Task: Create a due date automation trigger when advanced on, on the tuesday of the week a card is due add fields without custom field "Resume" set to a number lower or equal to 1 and greater or equal to 10 at 11:00 AM.
Action: Mouse moved to (848, 261)
Screenshot: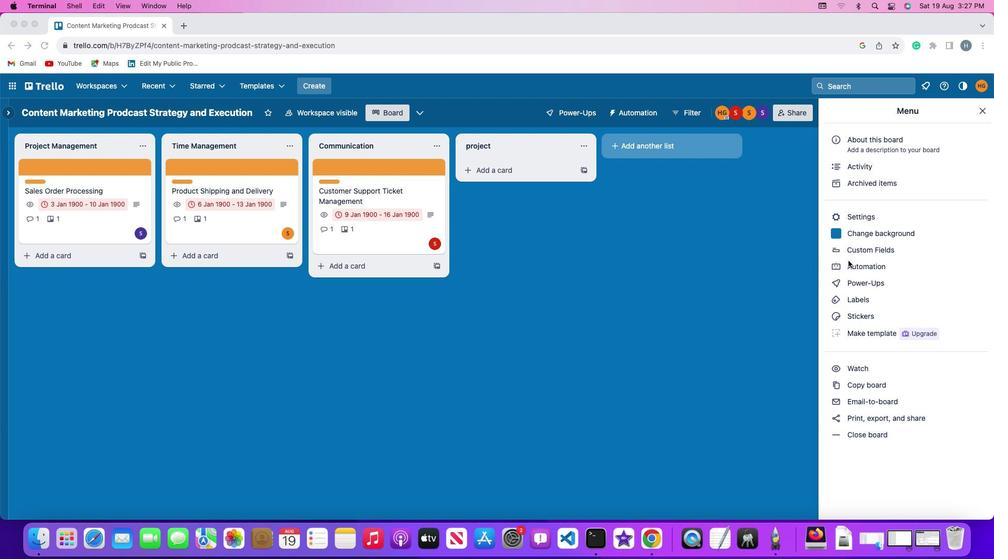 
Action: Mouse pressed left at (848, 261)
Screenshot: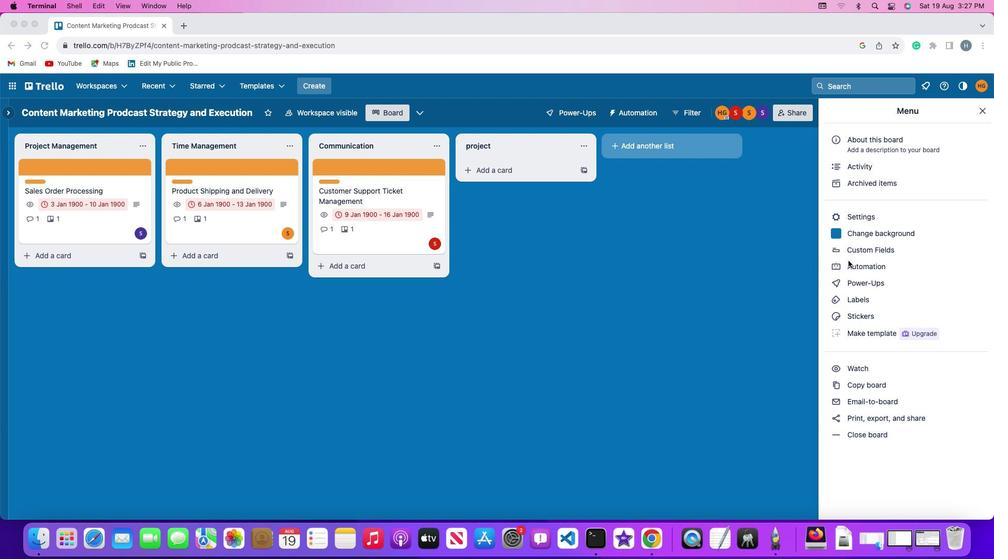 
Action: Mouse pressed left at (848, 261)
Screenshot: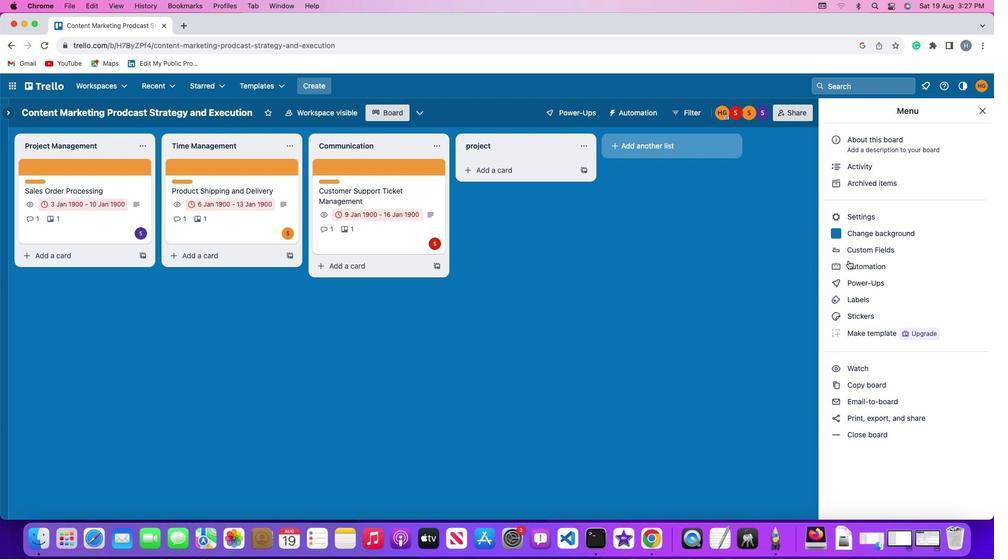 
Action: Mouse moved to (68, 243)
Screenshot: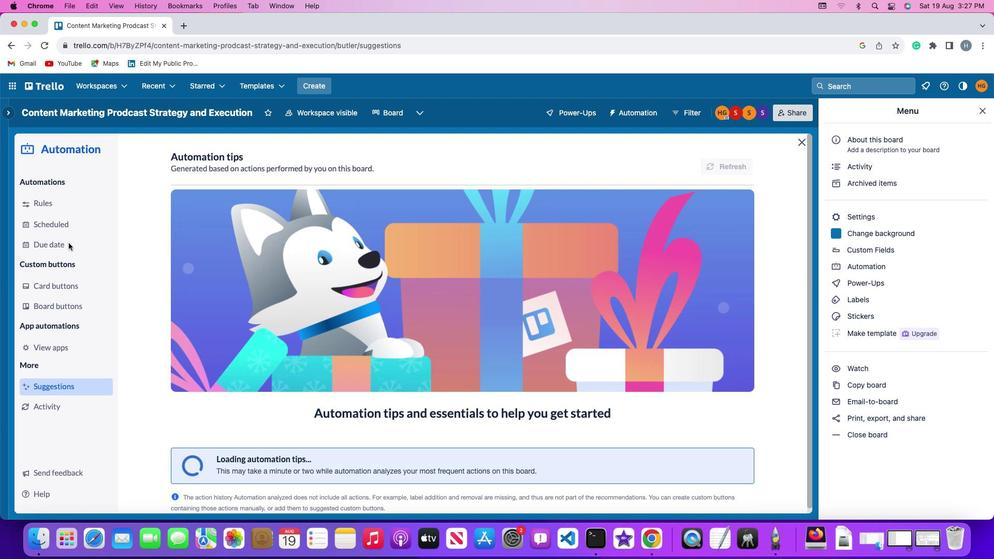 
Action: Mouse pressed left at (68, 243)
Screenshot: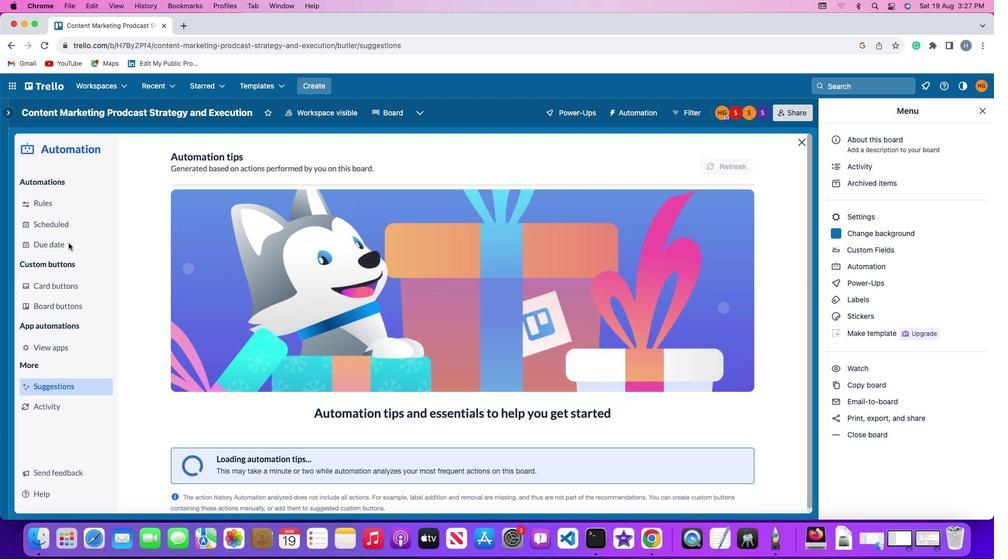 
Action: Mouse moved to (681, 158)
Screenshot: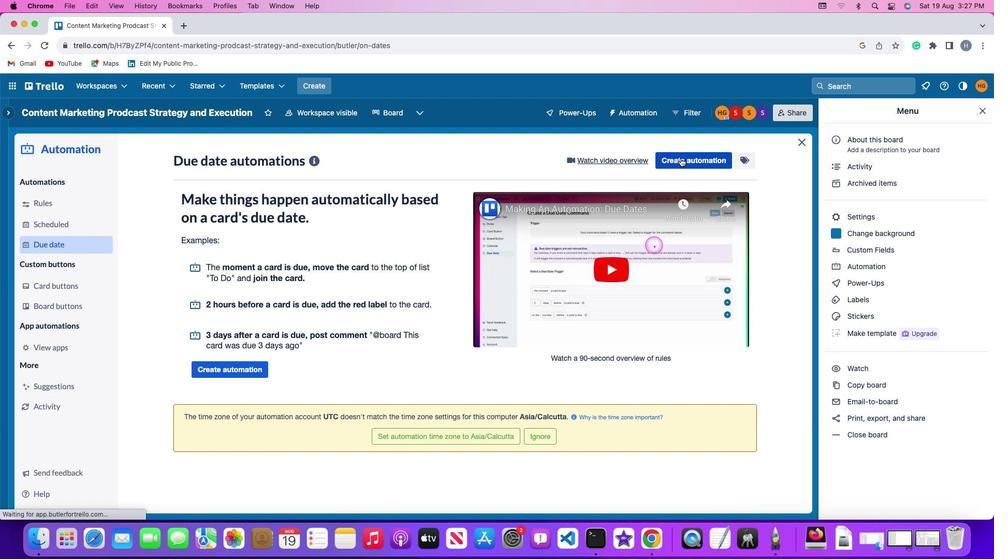 
Action: Mouse pressed left at (681, 158)
Screenshot: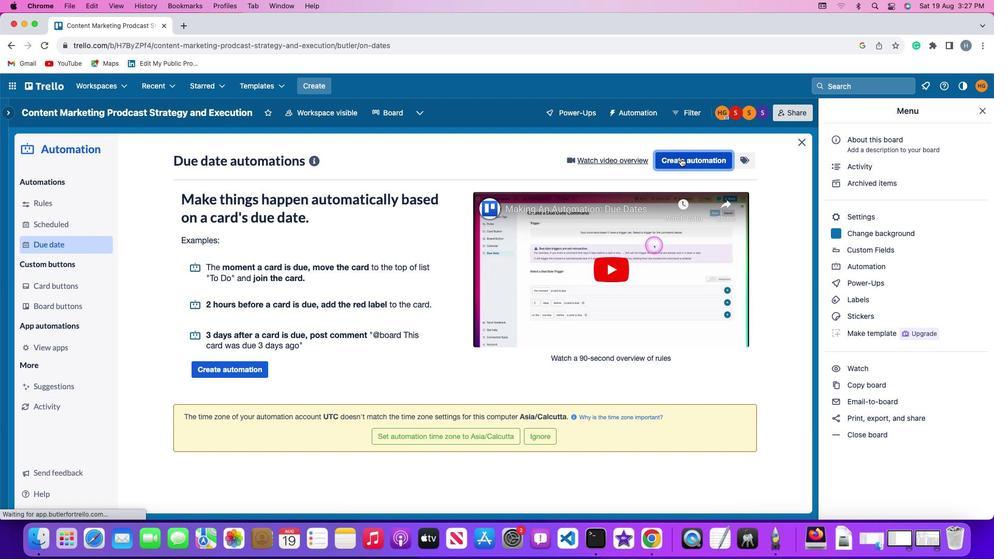 
Action: Mouse moved to (186, 263)
Screenshot: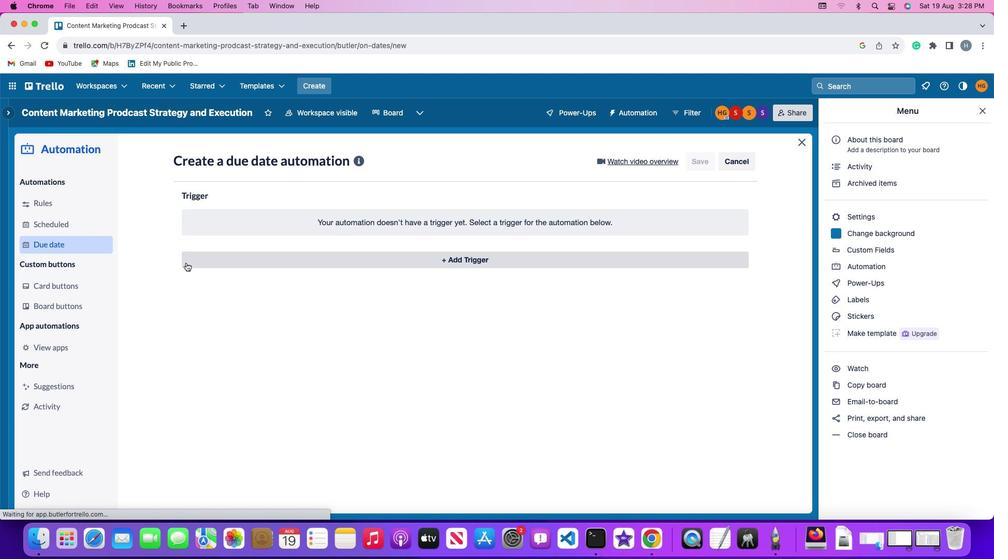 
Action: Mouse pressed left at (186, 263)
Screenshot: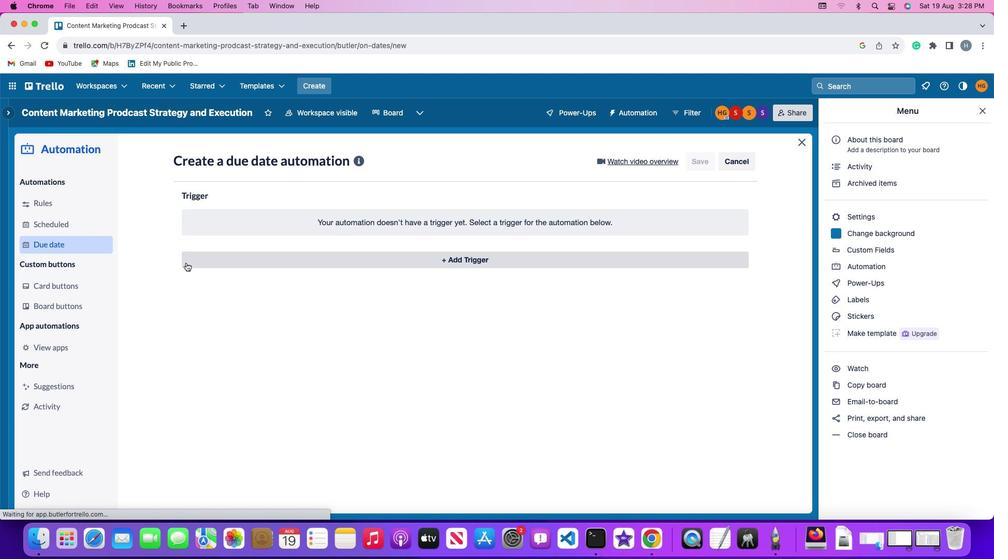 
Action: Mouse moved to (228, 445)
Screenshot: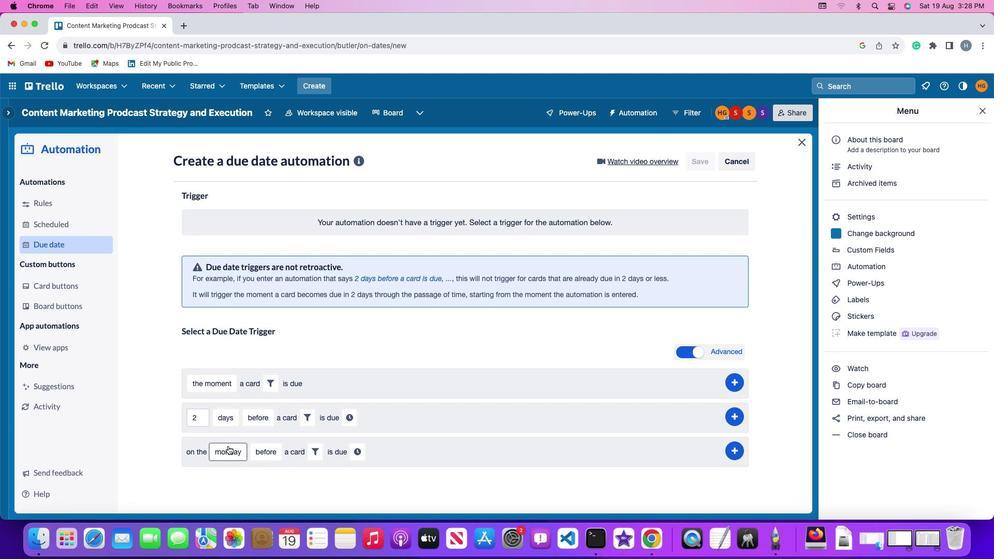 
Action: Mouse pressed left at (228, 445)
Screenshot: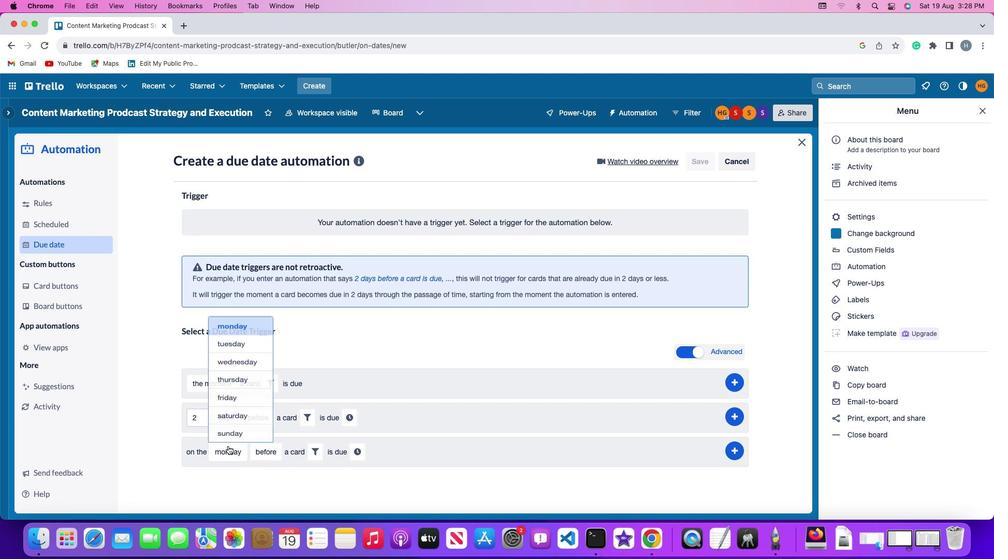 
Action: Mouse moved to (242, 332)
Screenshot: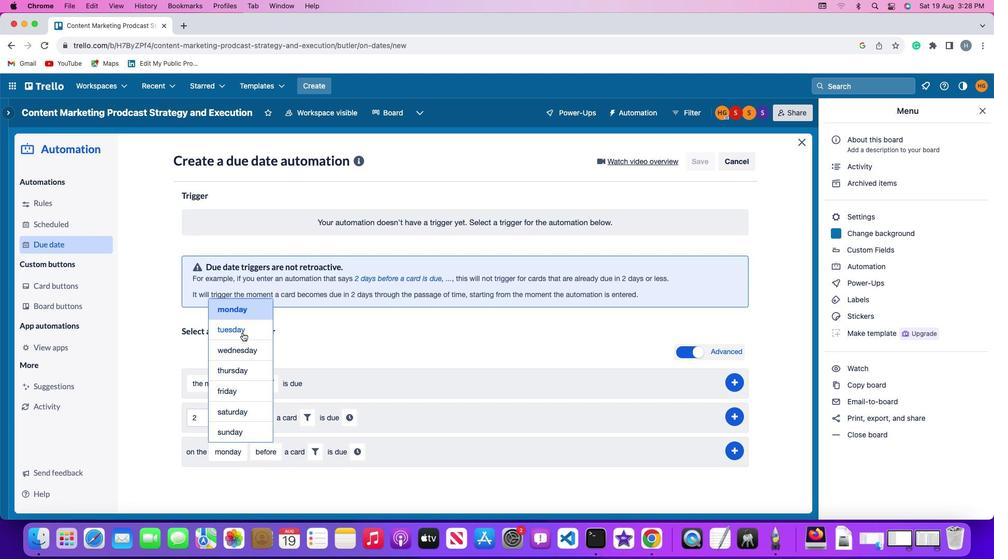 
Action: Mouse pressed left at (242, 332)
Screenshot: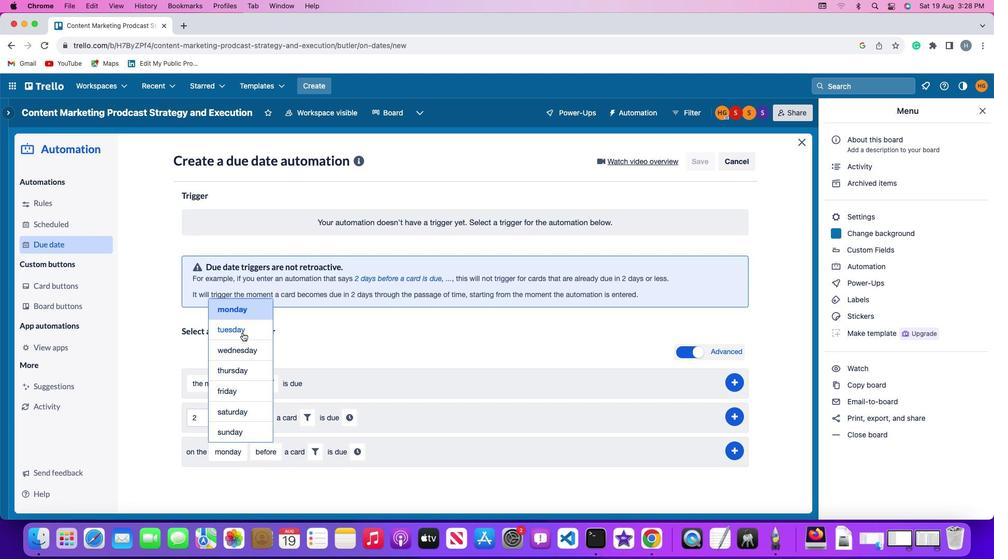 
Action: Mouse moved to (271, 442)
Screenshot: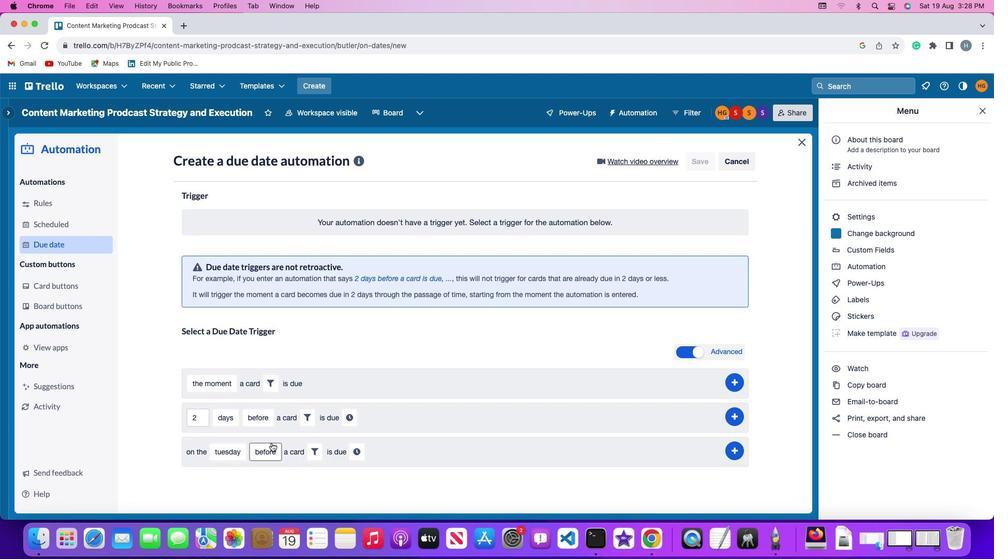 
Action: Mouse pressed left at (271, 442)
Screenshot: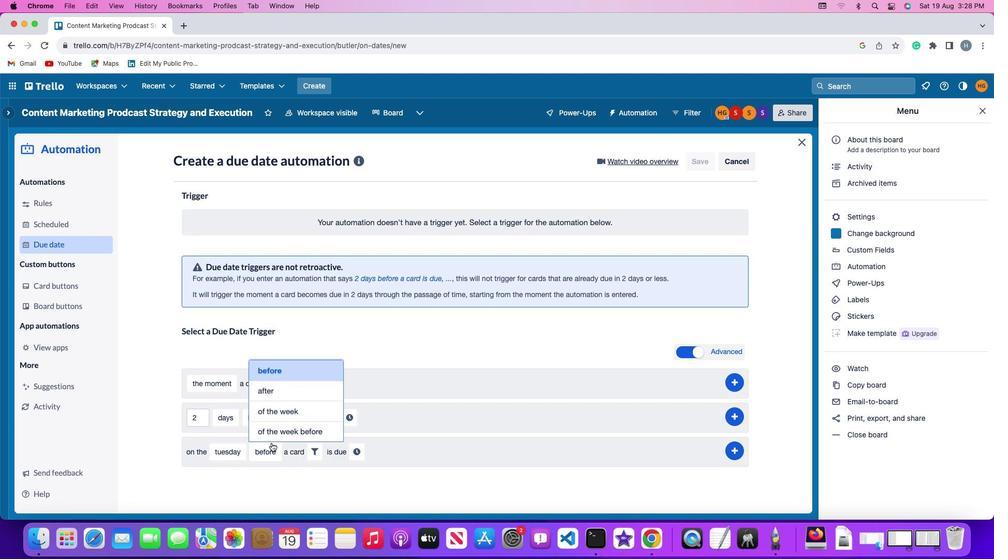 
Action: Mouse moved to (284, 411)
Screenshot: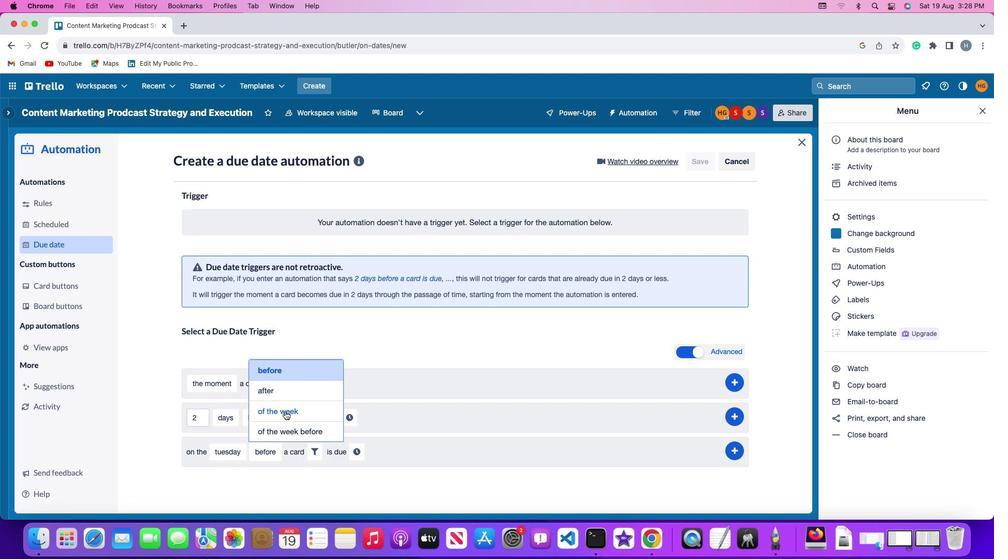 
Action: Mouse pressed left at (284, 411)
Screenshot: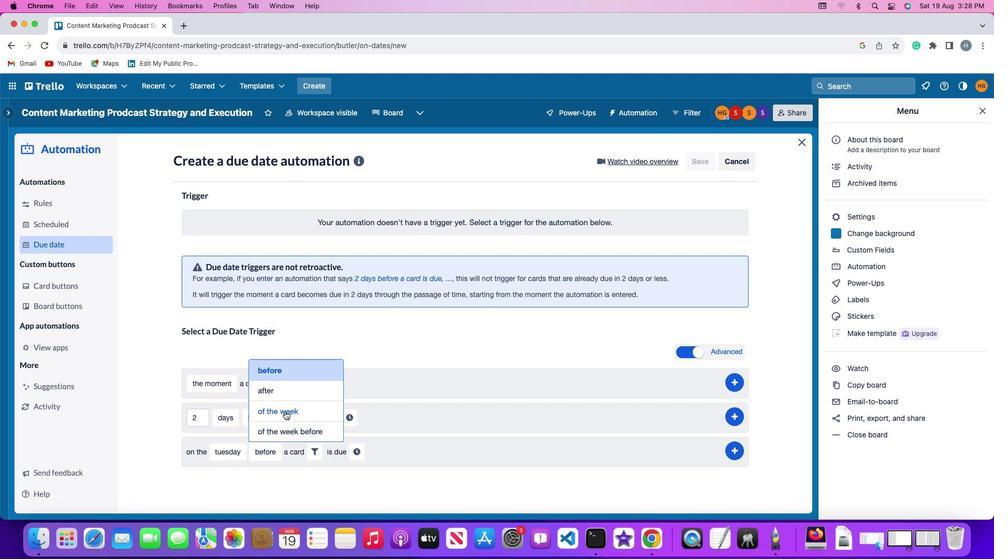 
Action: Mouse moved to (327, 452)
Screenshot: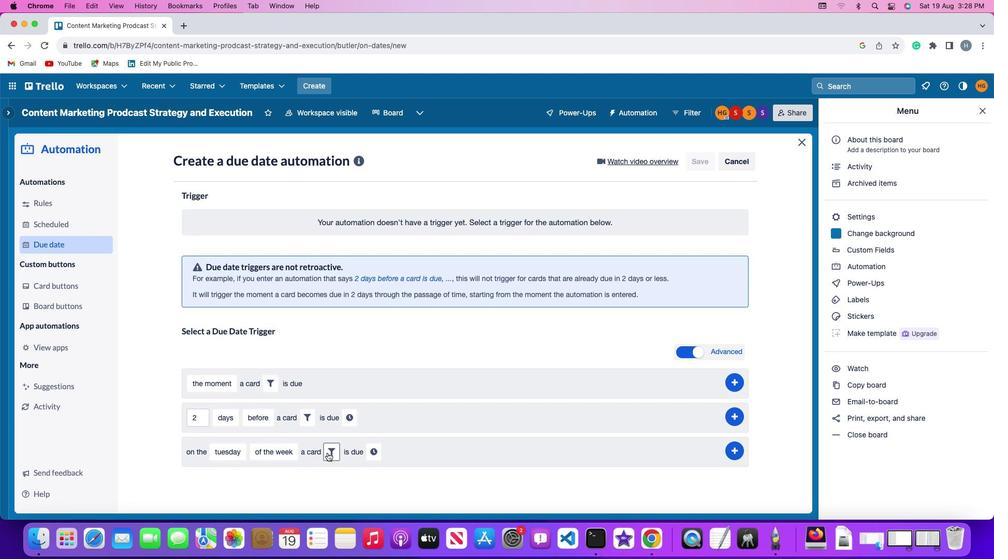 
Action: Mouse pressed left at (327, 452)
Screenshot: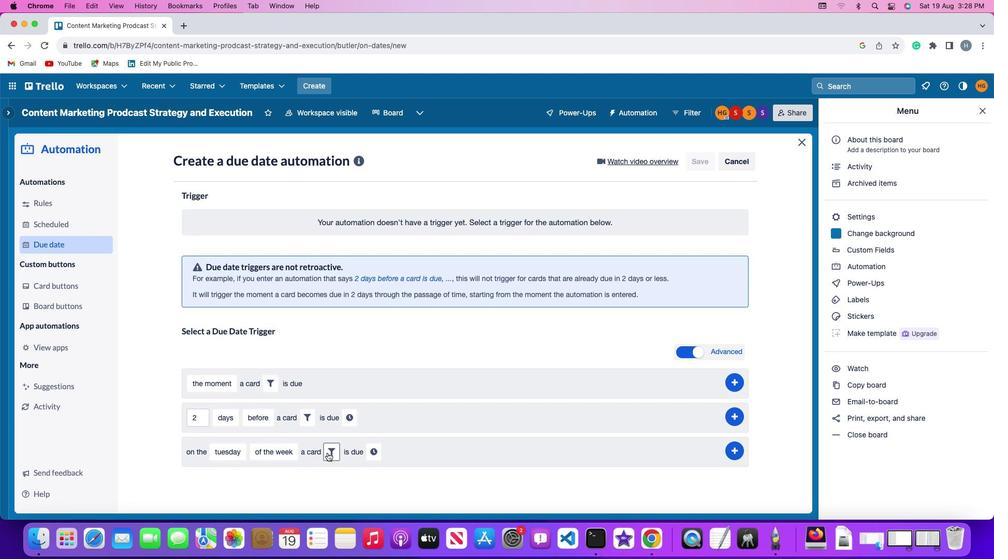 
Action: Mouse moved to (497, 482)
Screenshot: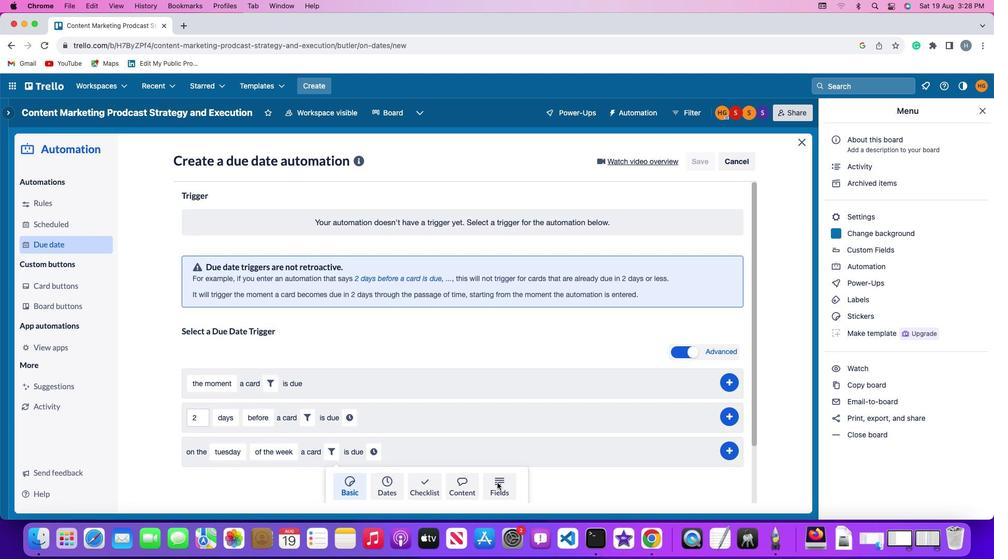 
Action: Mouse pressed left at (497, 482)
Screenshot: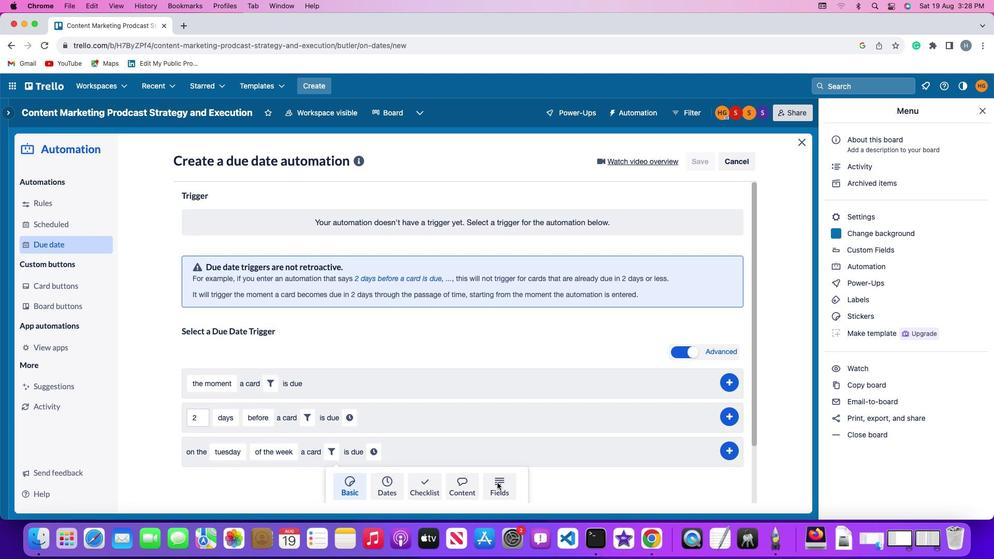 
Action: Mouse moved to (277, 476)
Screenshot: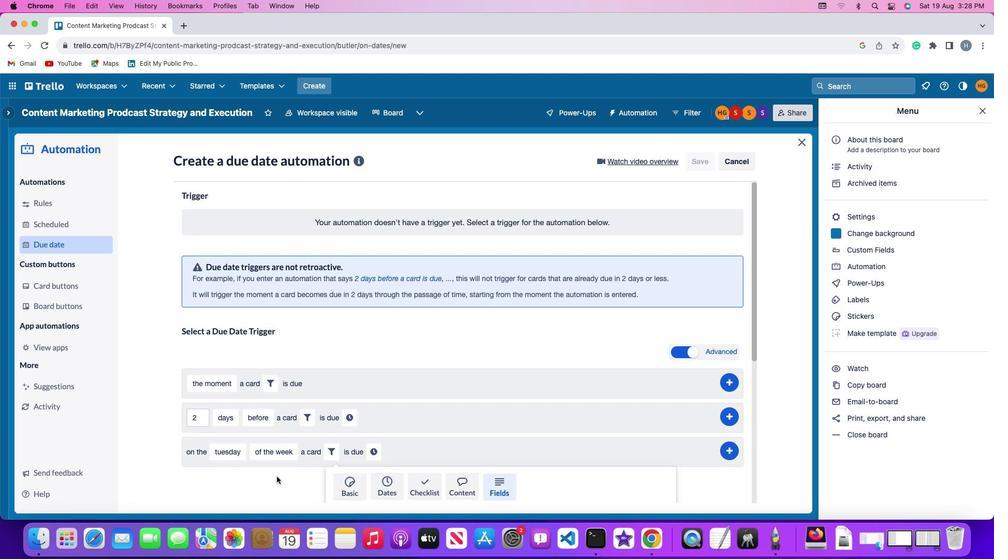 
Action: Mouse scrolled (277, 476) with delta (0, 0)
Screenshot: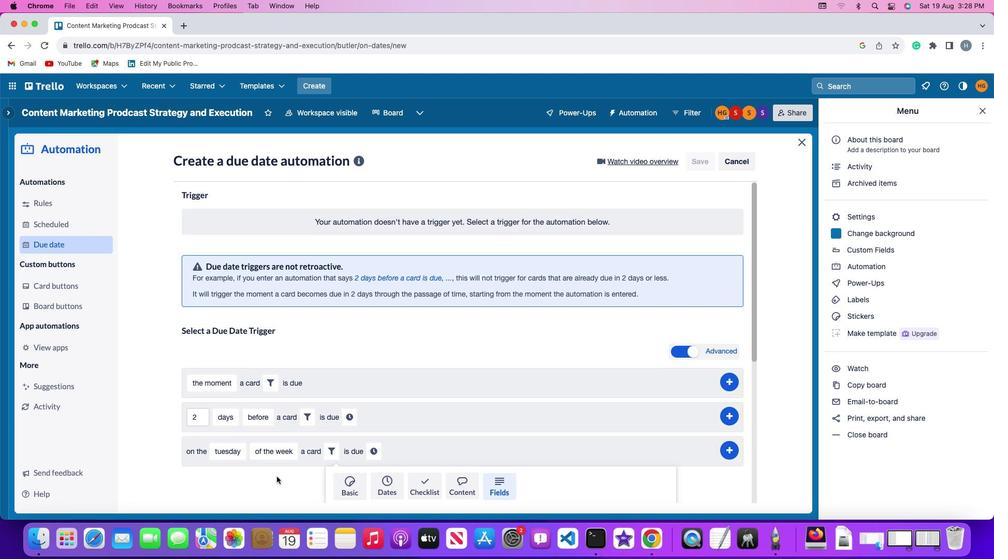 
Action: Mouse scrolled (277, 476) with delta (0, 0)
Screenshot: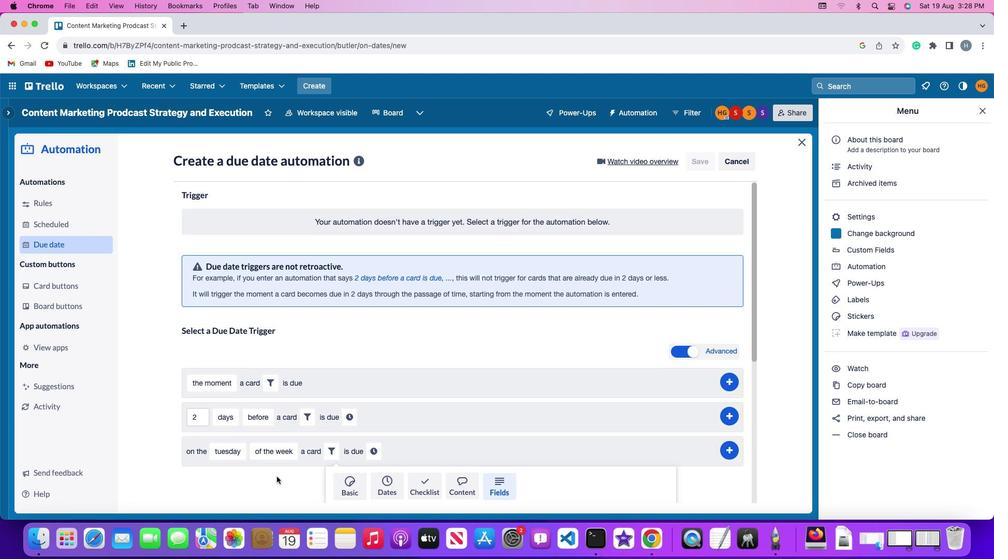 
Action: Mouse scrolled (277, 476) with delta (0, -1)
Screenshot: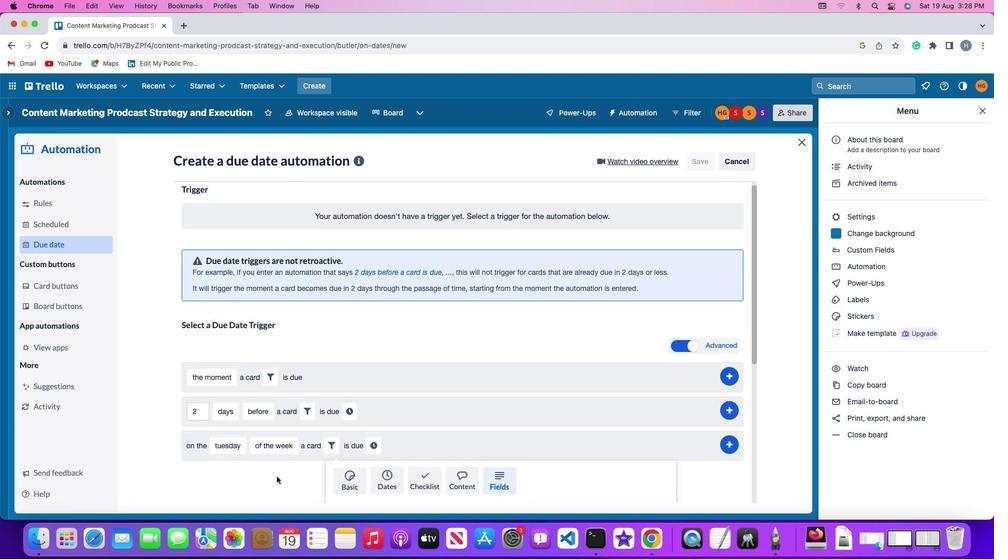 
Action: Mouse scrolled (277, 476) with delta (0, -2)
Screenshot: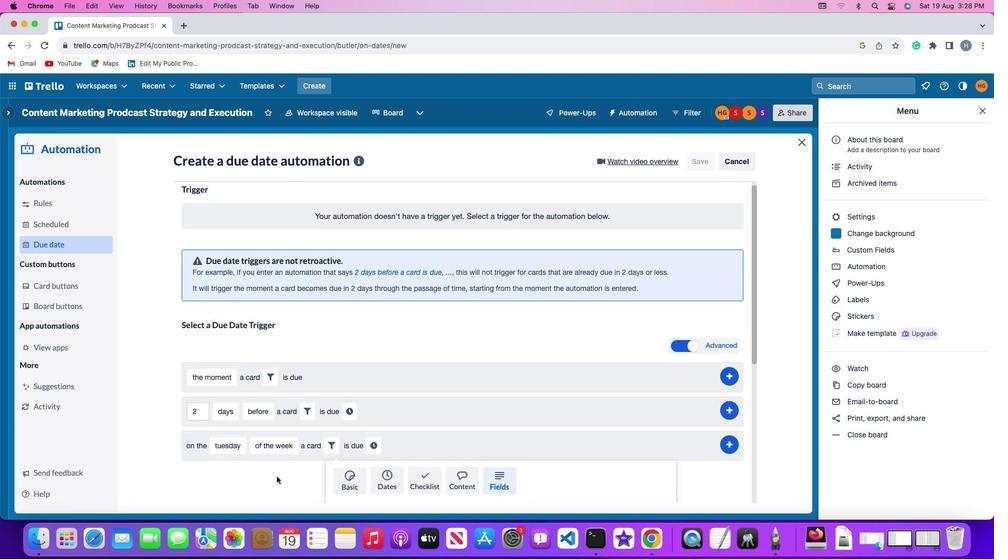 
Action: Mouse scrolled (277, 476) with delta (0, 0)
Screenshot: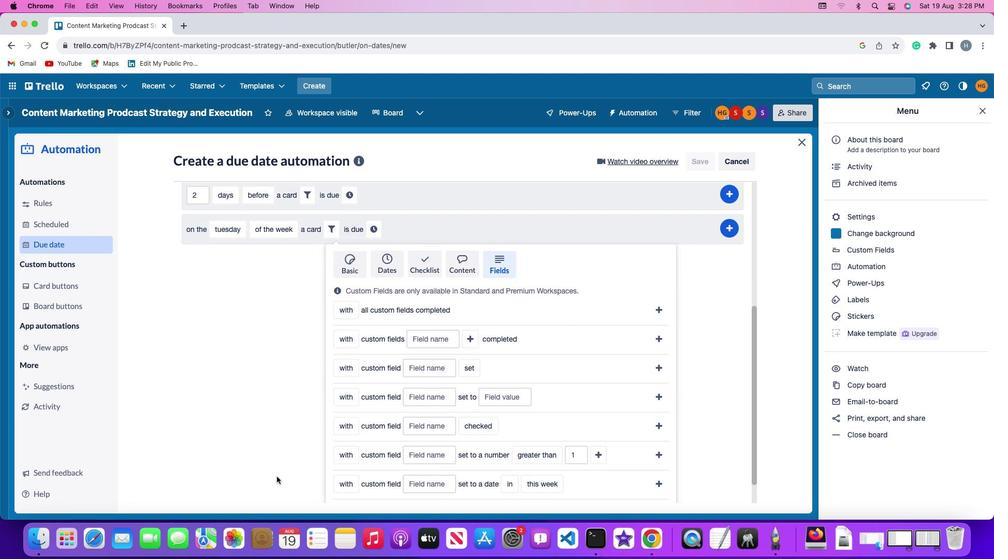 
Action: Mouse scrolled (277, 476) with delta (0, 0)
Screenshot: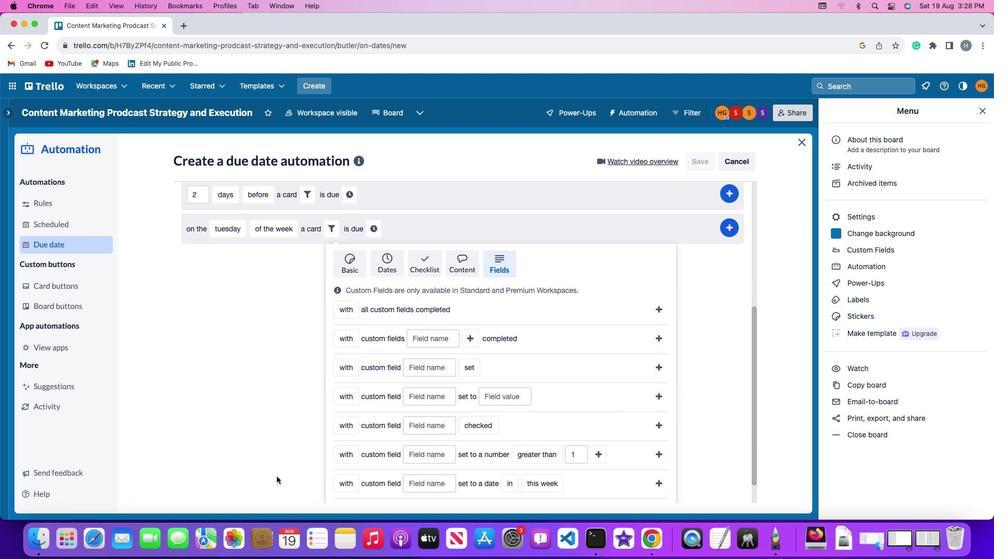 
Action: Mouse scrolled (277, 476) with delta (0, -1)
Screenshot: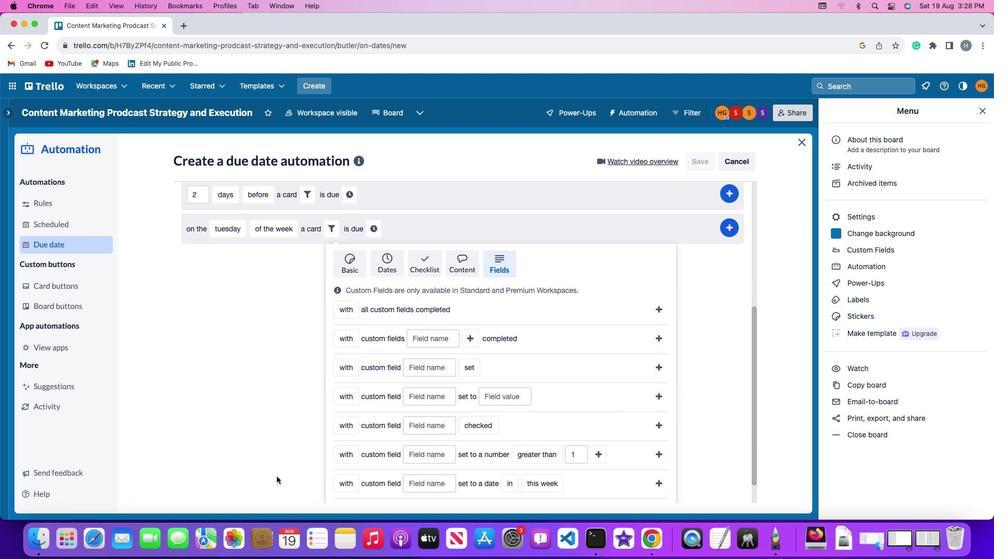 
Action: Mouse scrolled (277, 476) with delta (0, -2)
Screenshot: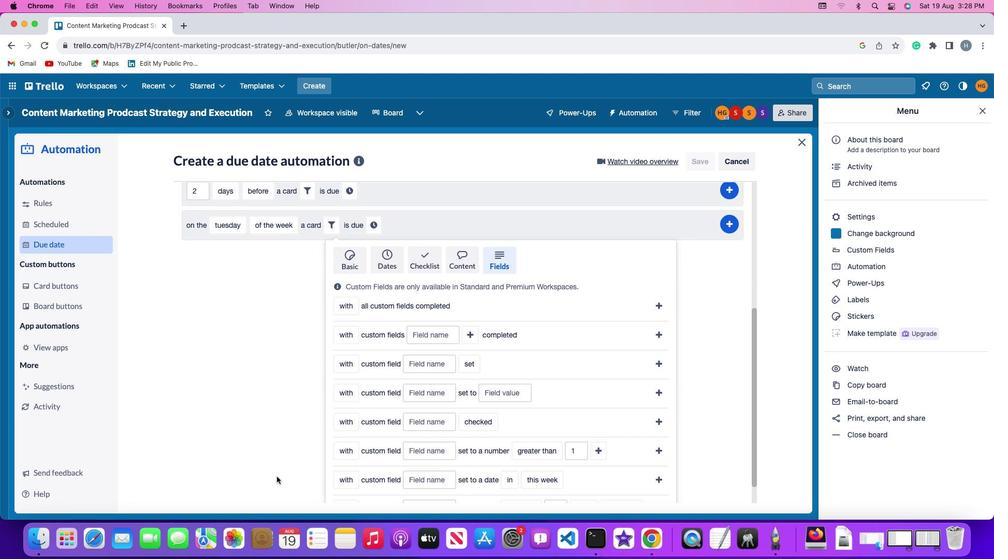 
Action: Mouse moved to (348, 423)
Screenshot: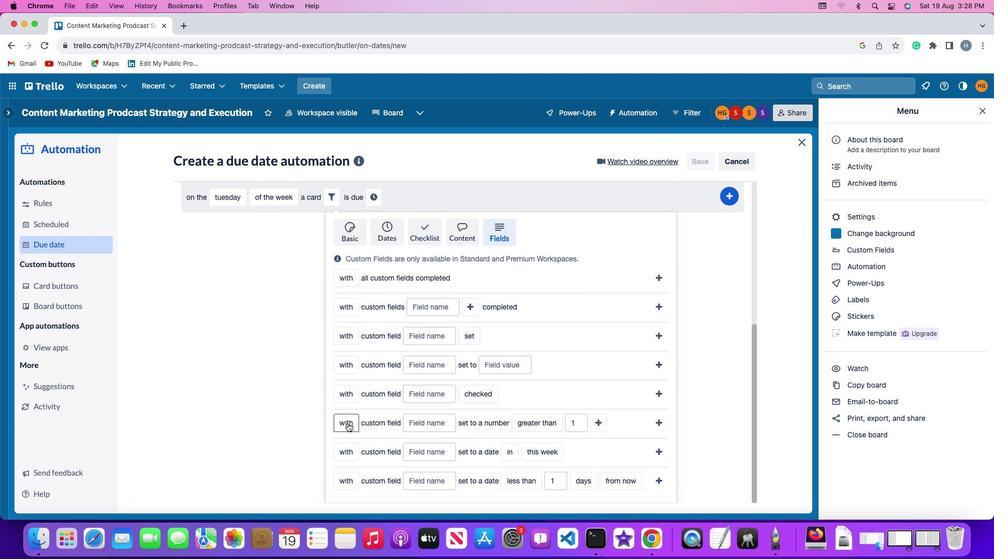 
Action: Mouse pressed left at (348, 423)
Screenshot: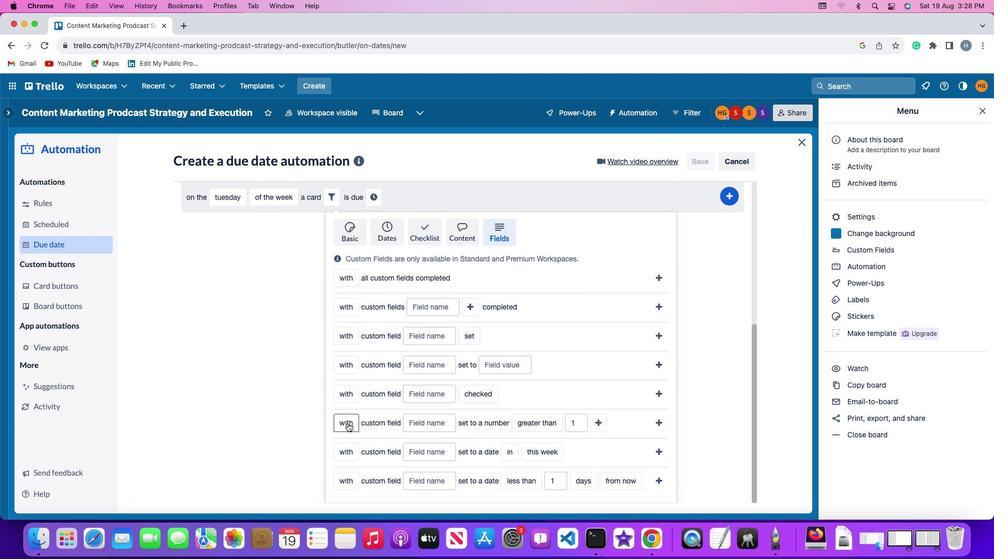 
Action: Mouse moved to (353, 463)
Screenshot: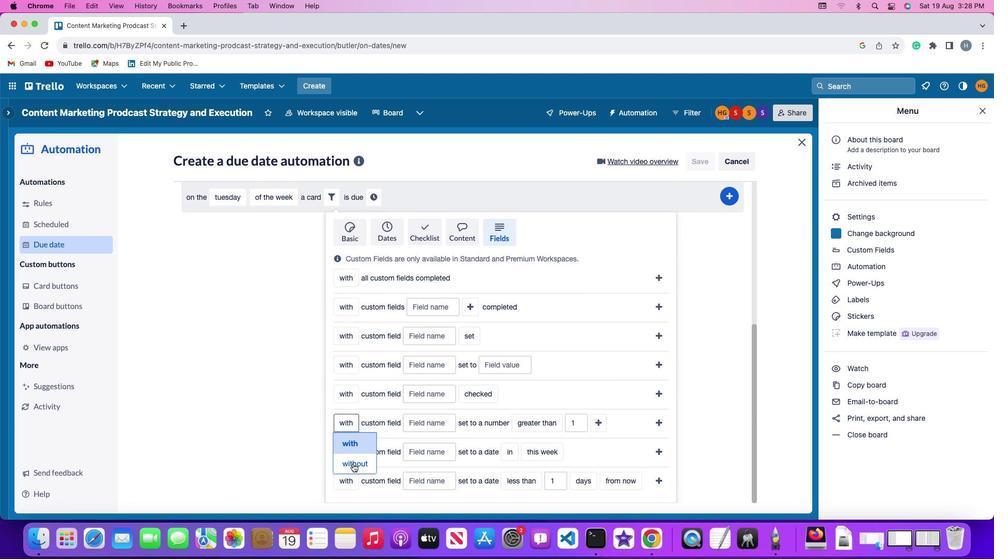 
Action: Mouse pressed left at (353, 463)
Screenshot: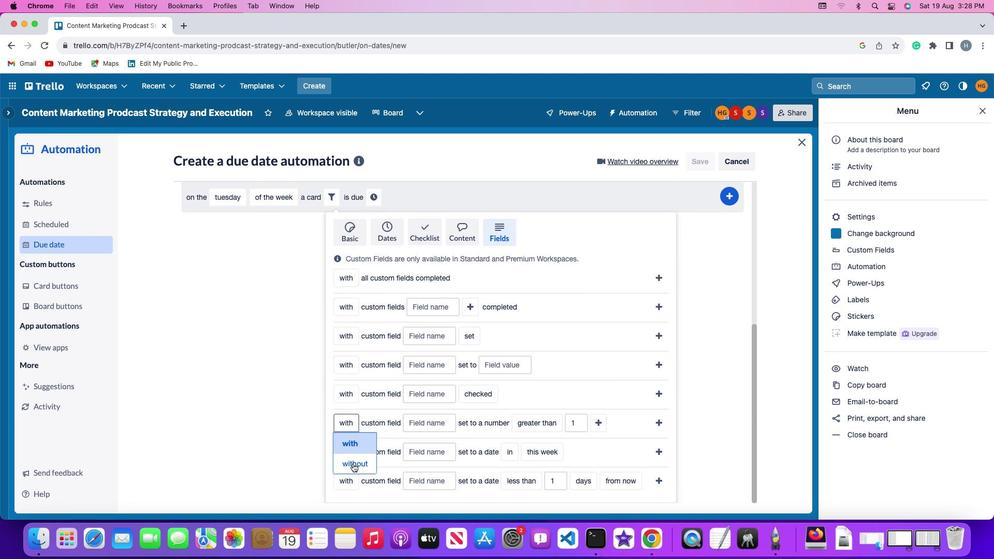 
Action: Mouse moved to (425, 434)
Screenshot: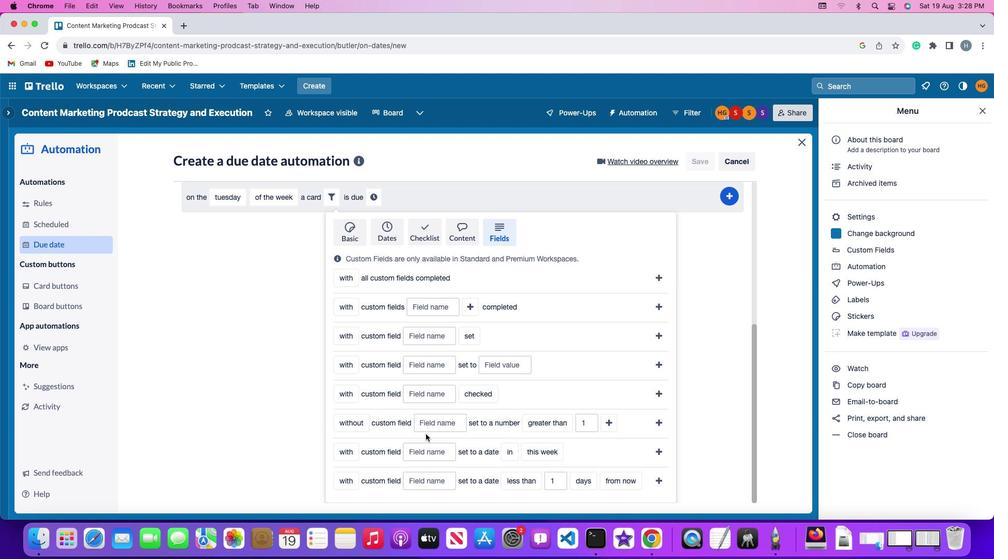 
Action: Mouse pressed left at (425, 434)
Screenshot: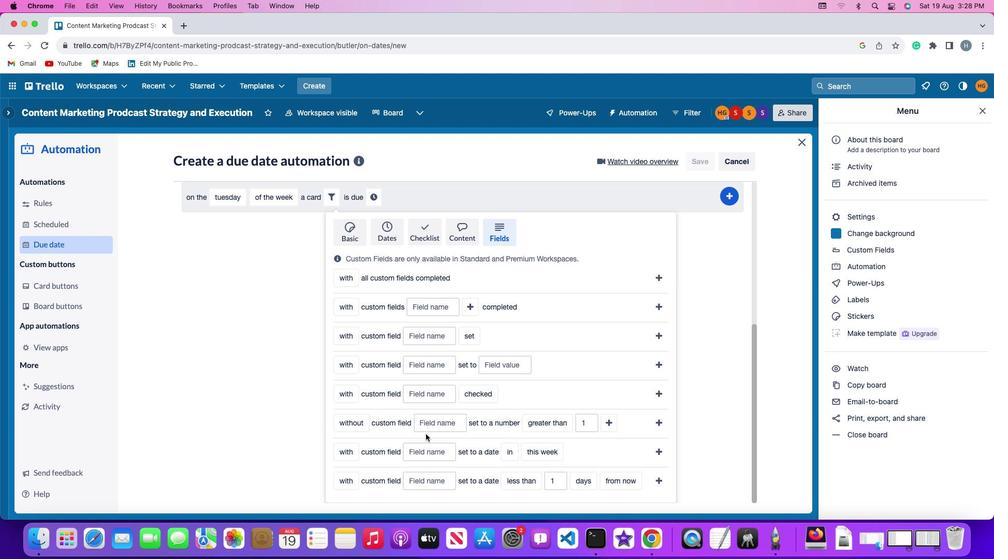 
Action: Mouse moved to (428, 424)
Screenshot: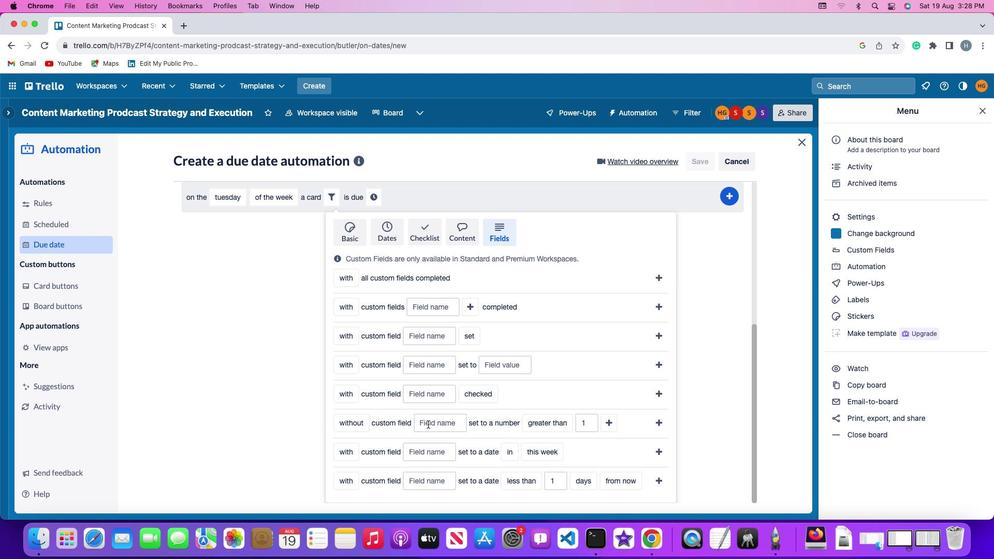 
Action: Mouse pressed left at (428, 424)
Screenshot: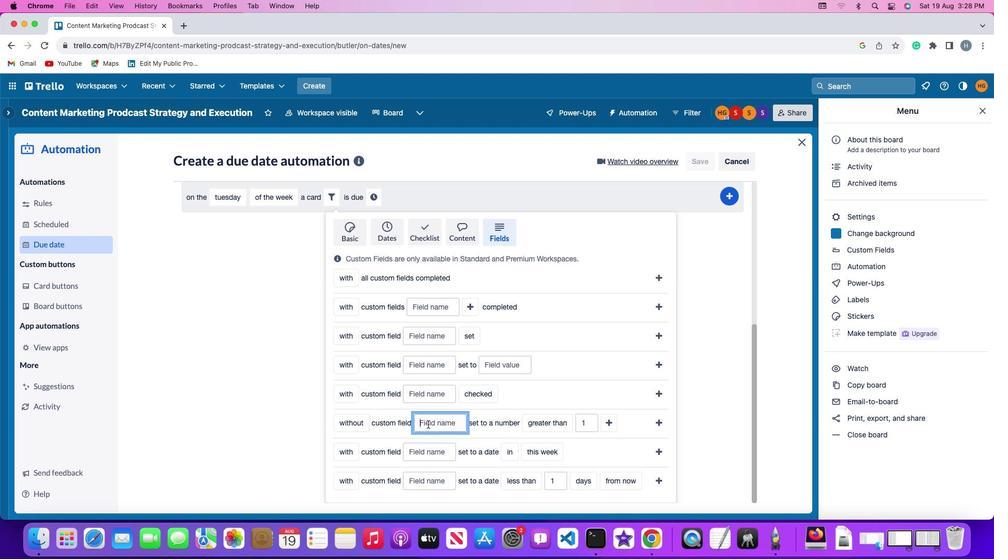 
Action: Key pressed Key.shift'R''e''s''u''m''e'
Screenshot: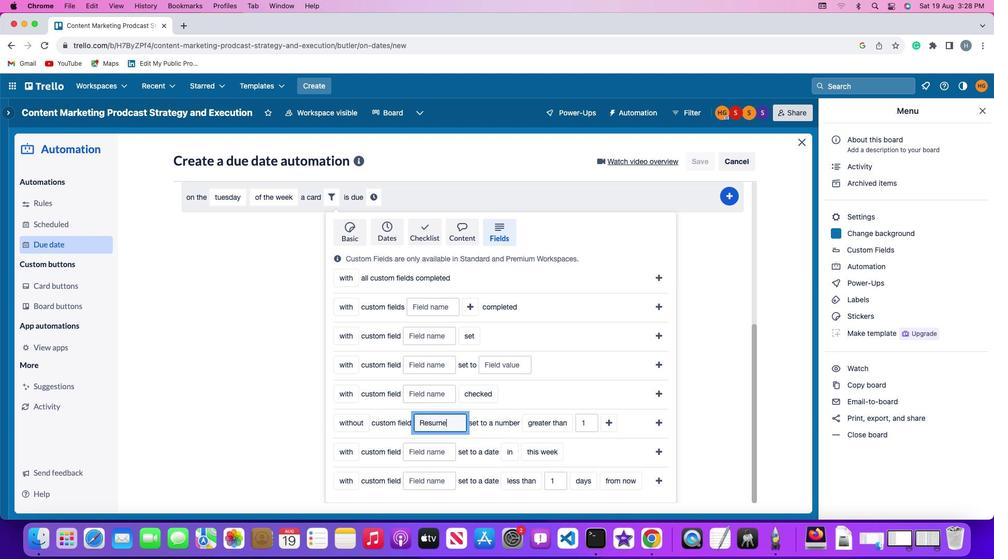 
Action: Mouse moved to (535, 421)
Screenshot: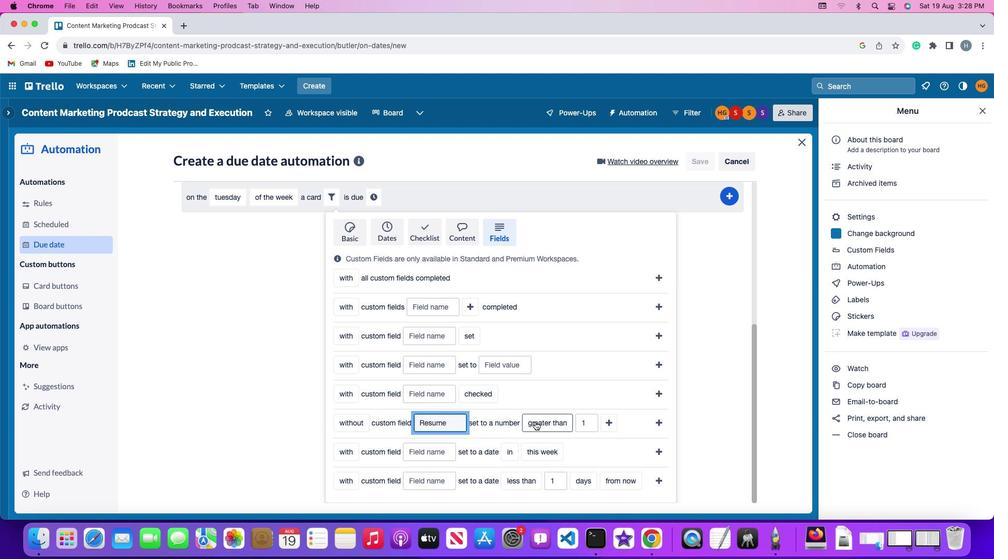 
Action: Mouse pressed left at (535, 421)
Screenshot: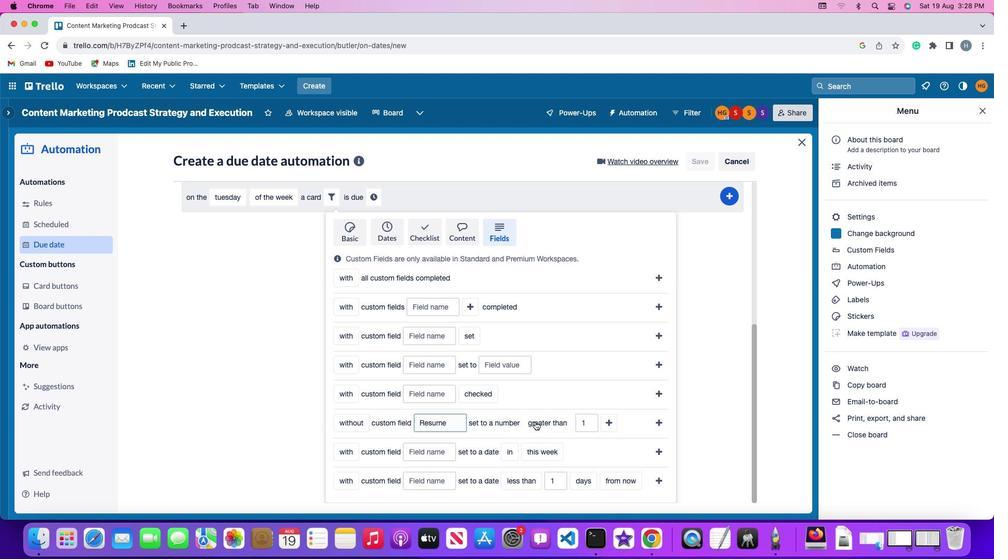 
Action: Mouse moved to (535, 399)
Screenshot: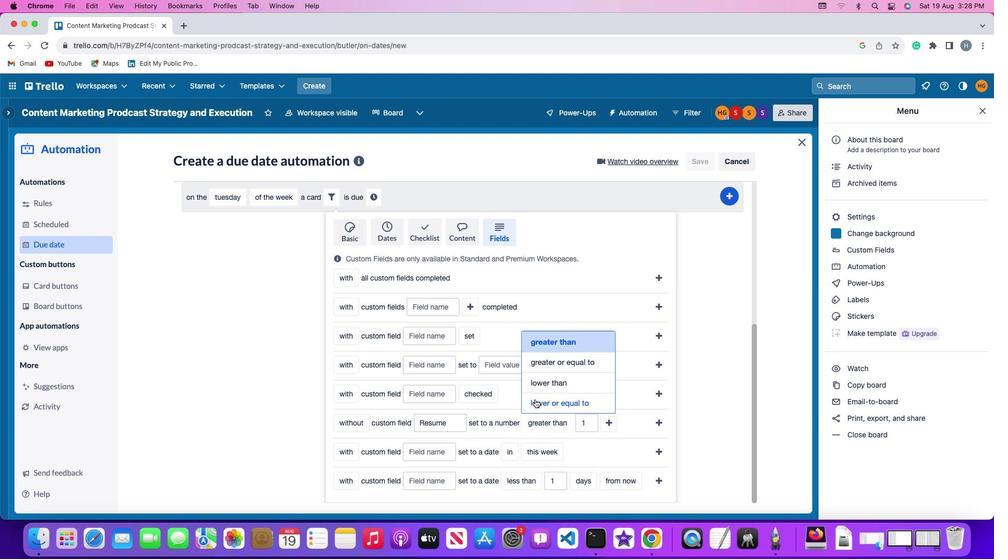 
Action: Mouse pressed left at (535, 399)
Screenshot: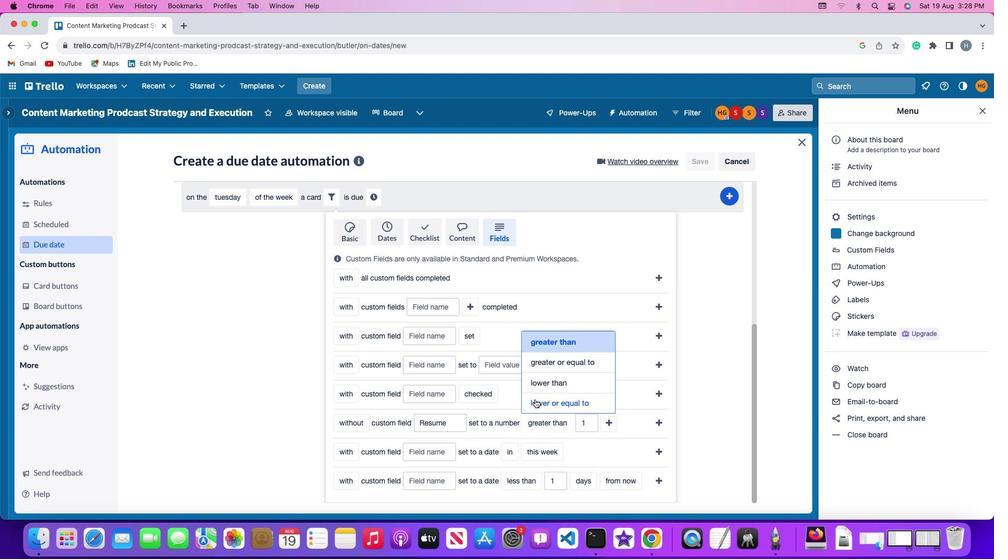 
Action: Mouse moved to (608, 422)
Screenshot: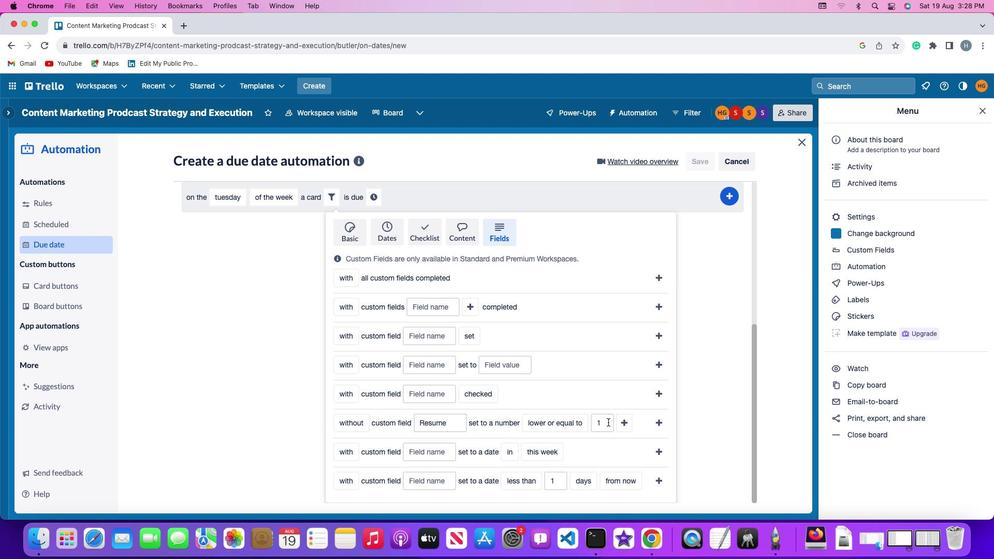 
Action: Mouse pressed left at (608, 422)
Screenshot: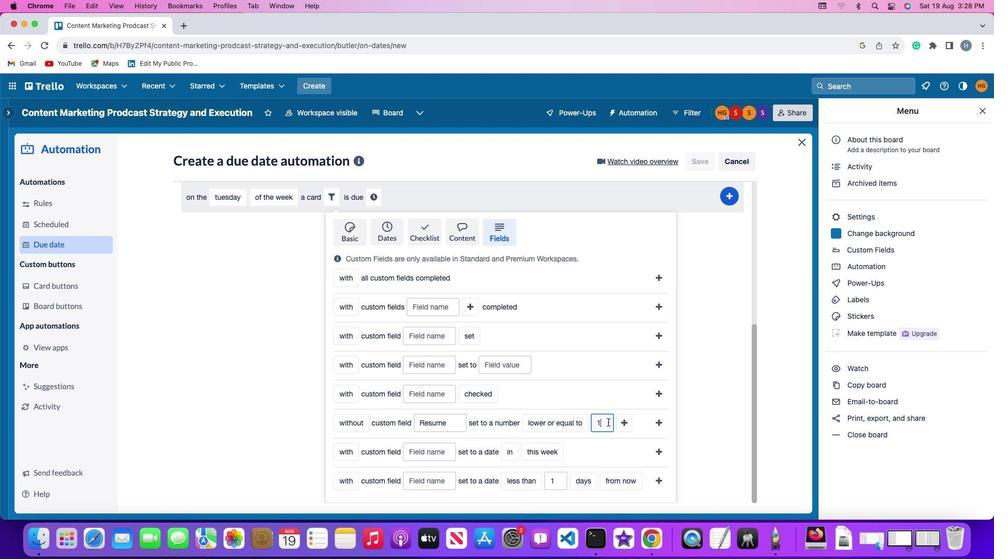 
Action: Mouse moved to (609, 421)
Screenshot: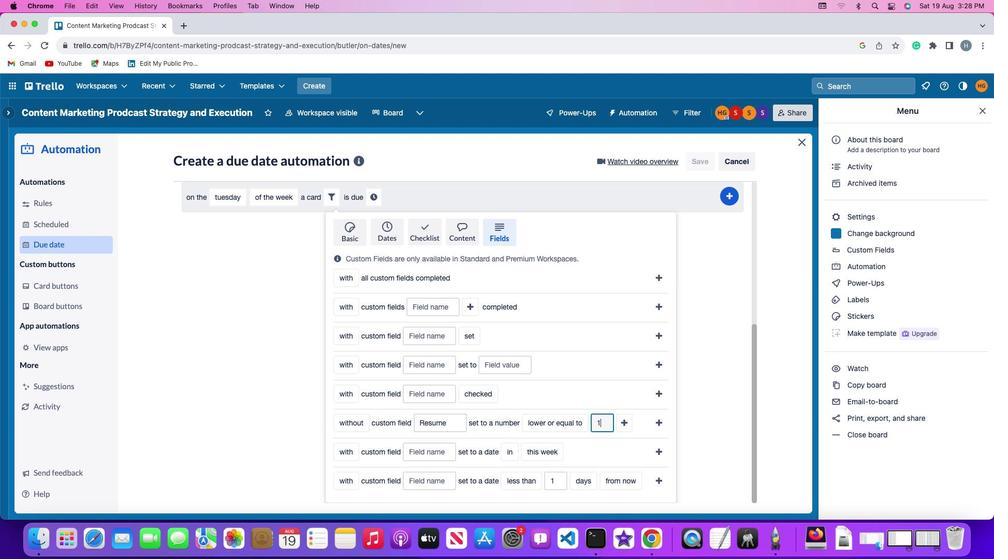 
Action: Key pressed Key.backspace'1'
Screenshot: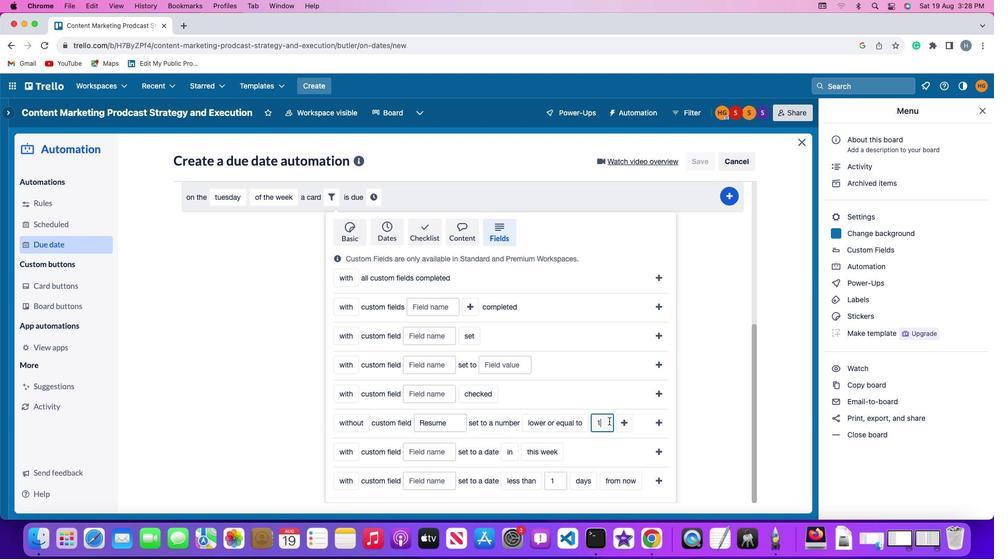 
Action: Mouse moved to (623, 420)
Screenshot: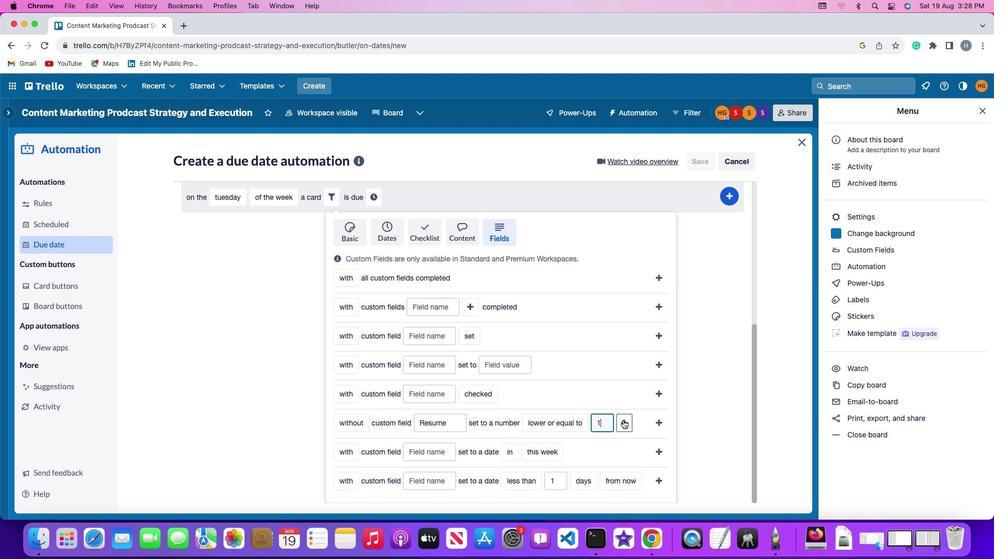 
Action: Mouse pressed left at (623, 420)
Screenshot: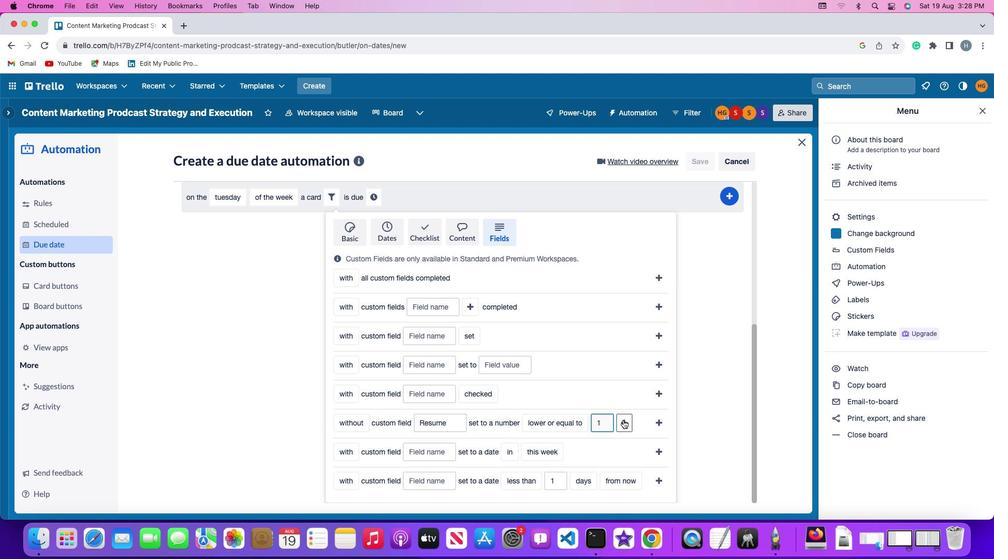 
Action: Mouse moved to (370, 451)
Screenshot: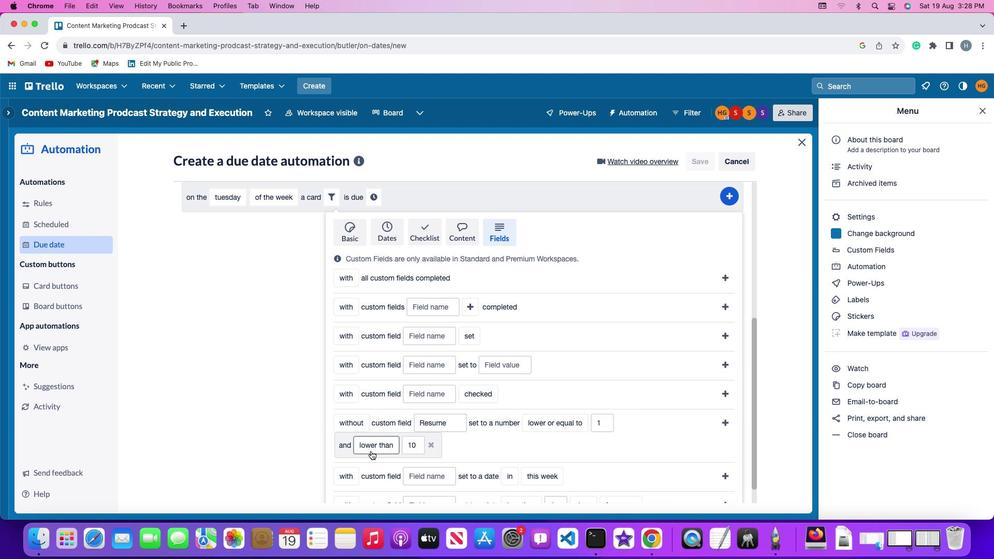 
Action: Mouse pressed left at (370, 451)
Screenshot: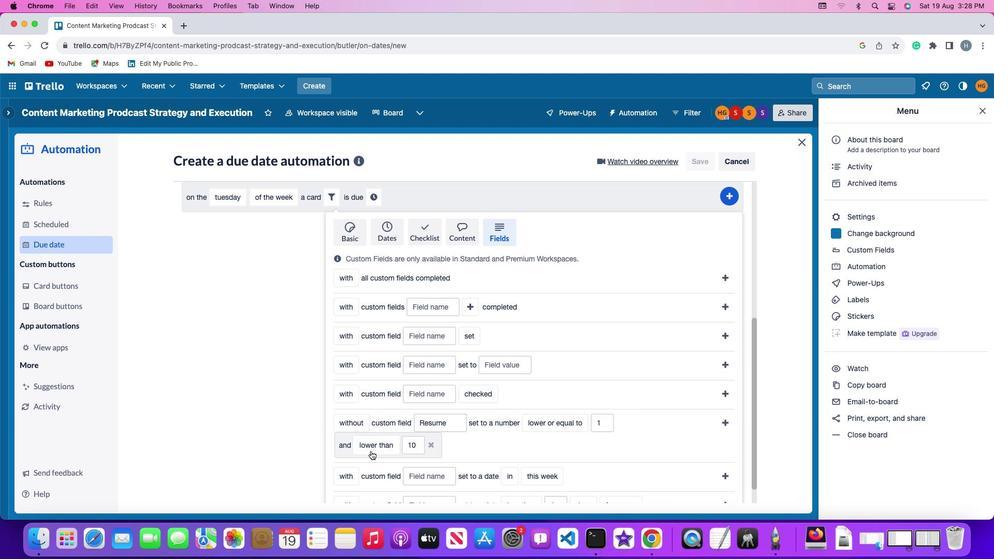 
Action: Mouse moved to (378, 427)
Screenshot: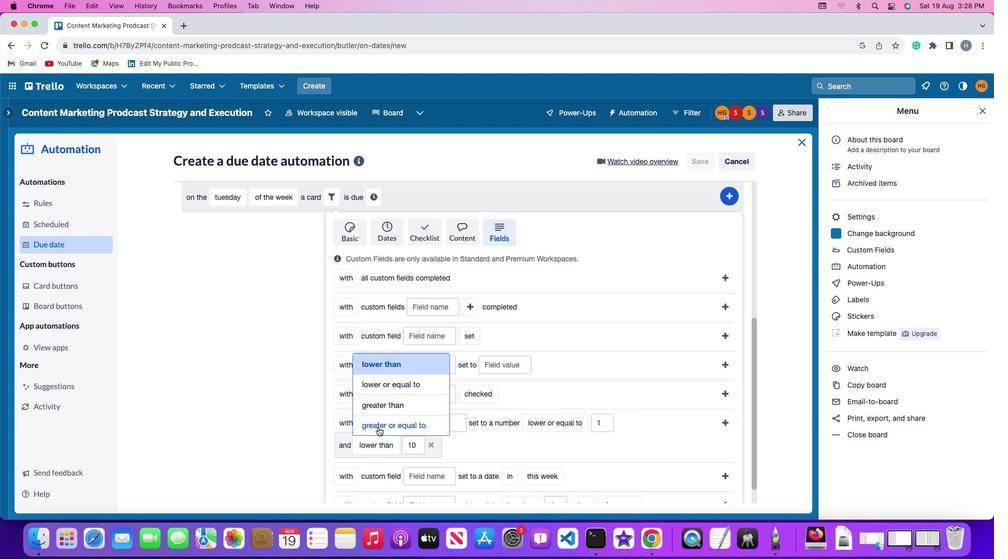 
Action: Mouse pressed left at (378, 427)
Screenshot: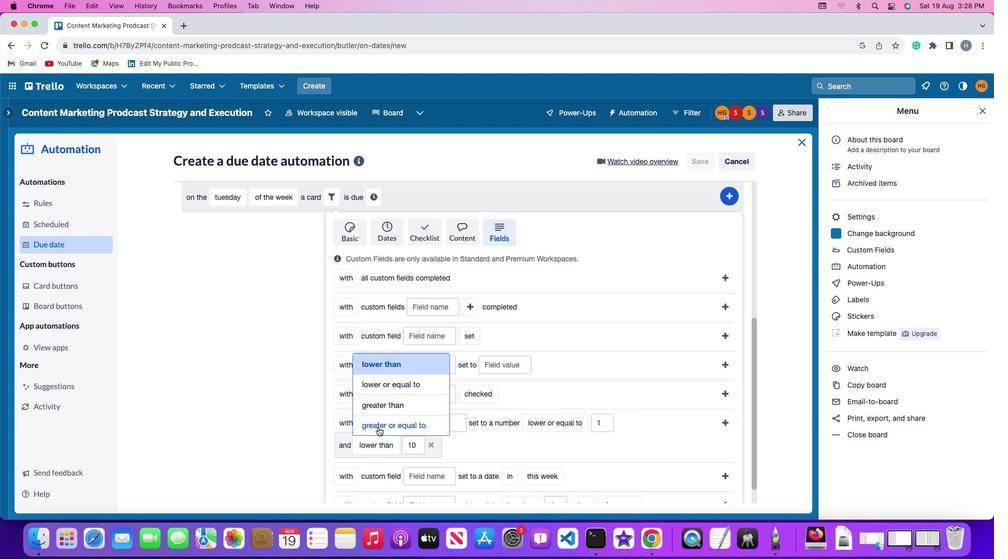 
Action: Mouse moved to (443, 442)
Screenshot: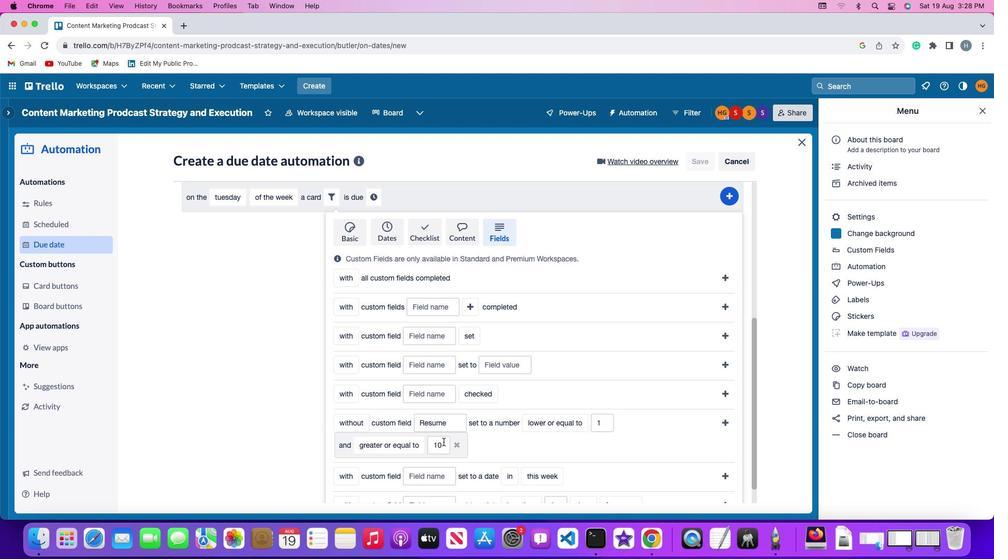 
Action: Mouse pressed left at (443, 442)
Screenshot: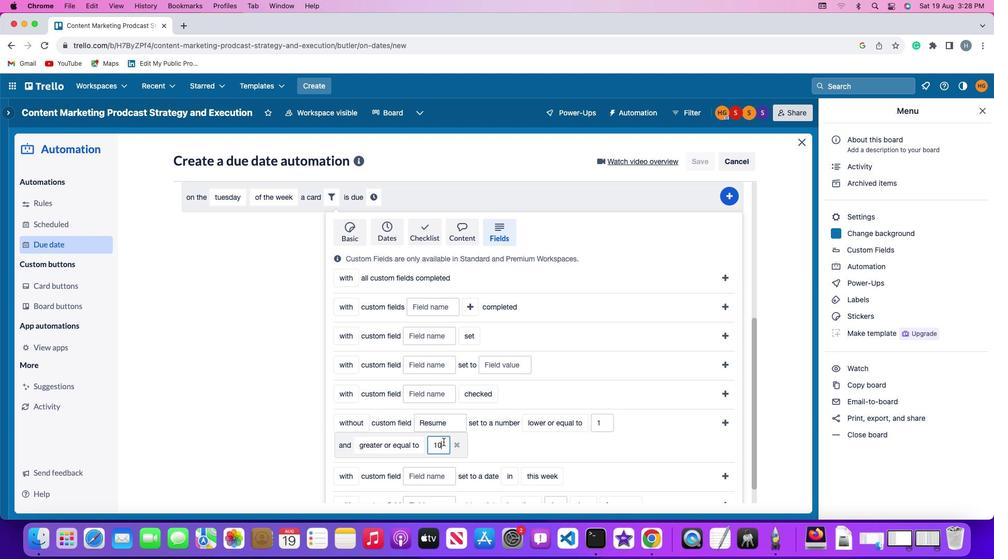 
Action: Key pressed Key.backspaceKey.backspaceKey.backspace'1''0'
Screenshot: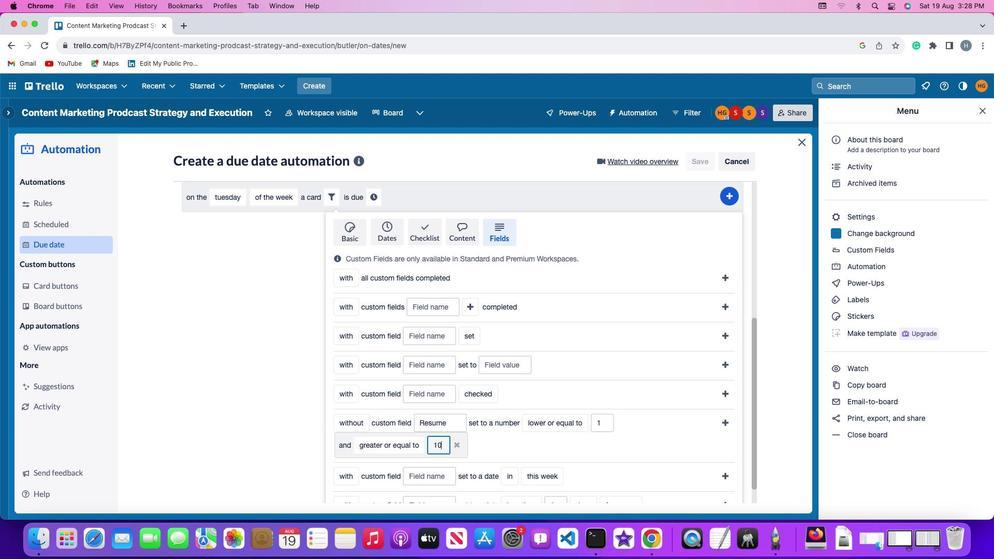 
Action: Mouse moved to (724, 422)
Screenshot: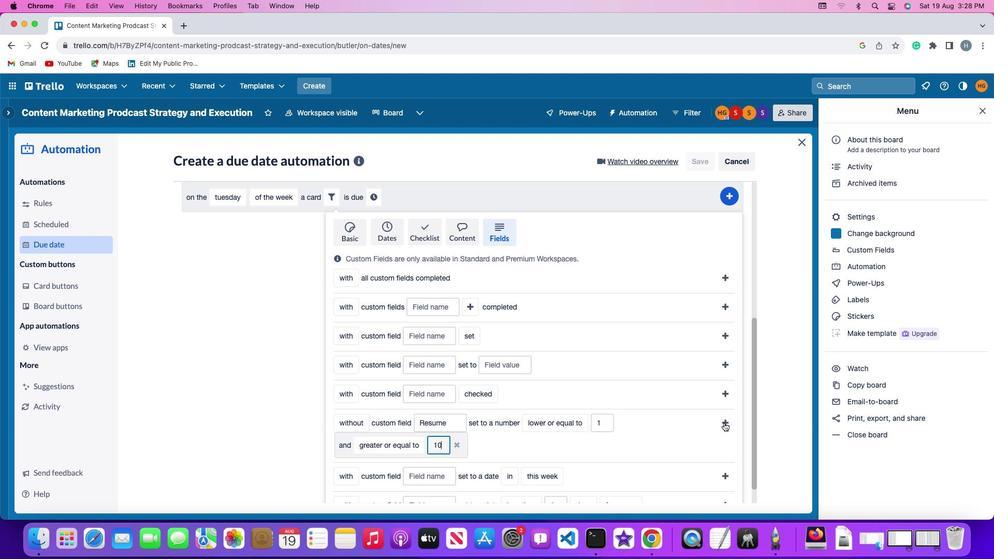 
Action: Mouse pressed left at (724, 422)
Screenshot: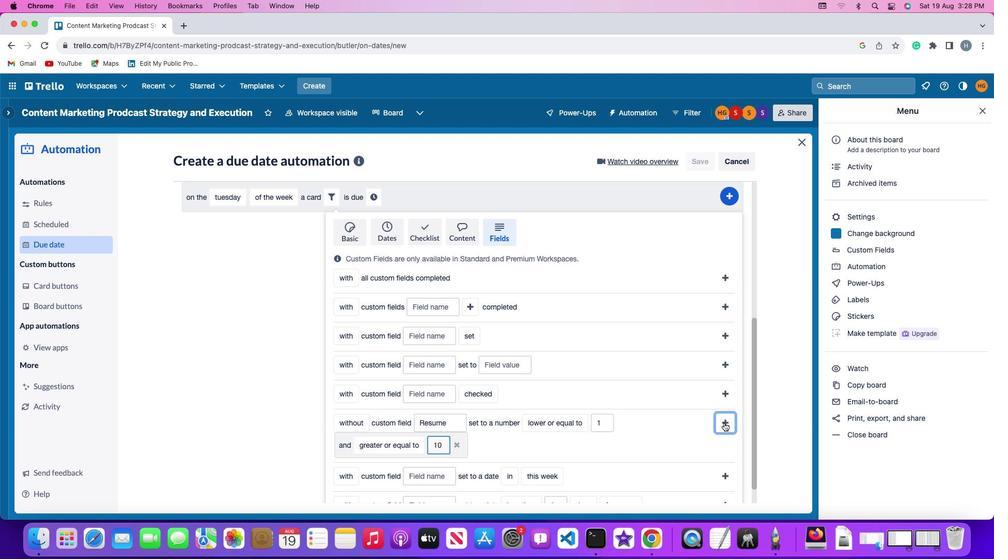 
Action: Mouse moved to (701, 448)
Screenshot: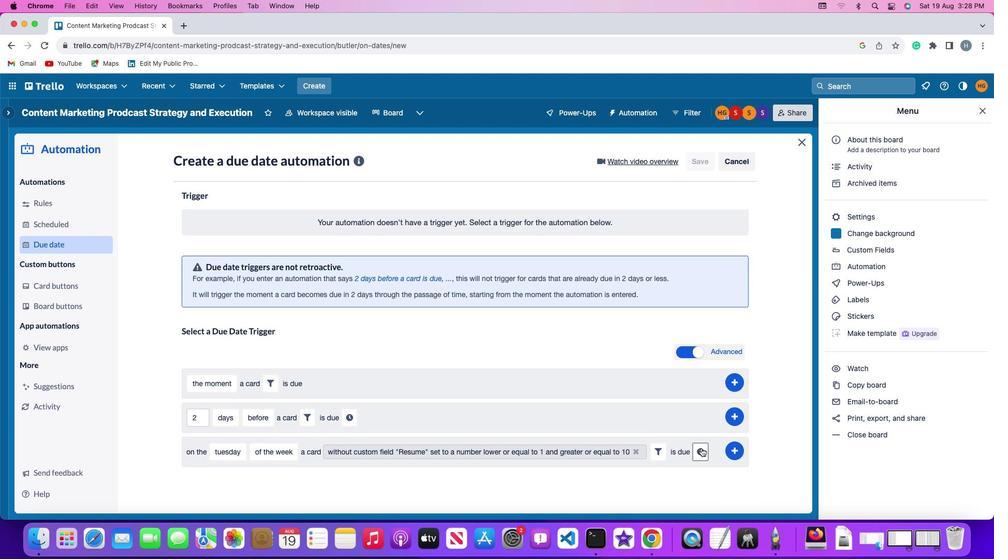 
Action: Mouse pressed left at (701, 448)
Screenshot: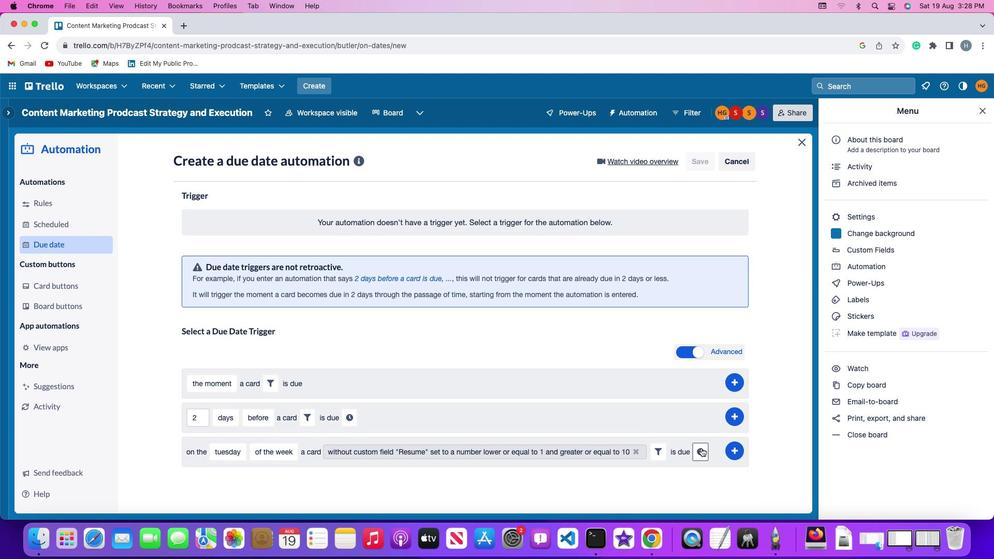 
Action: Mouse moved to (217, 476)
Screenshot: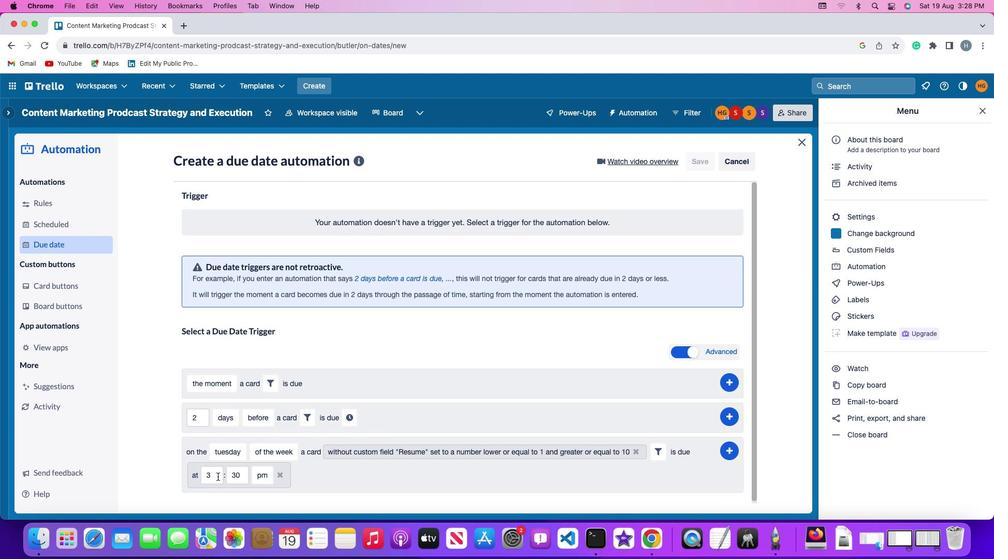 
Action: Mouse pressed left at (217, 476)
Screenshot: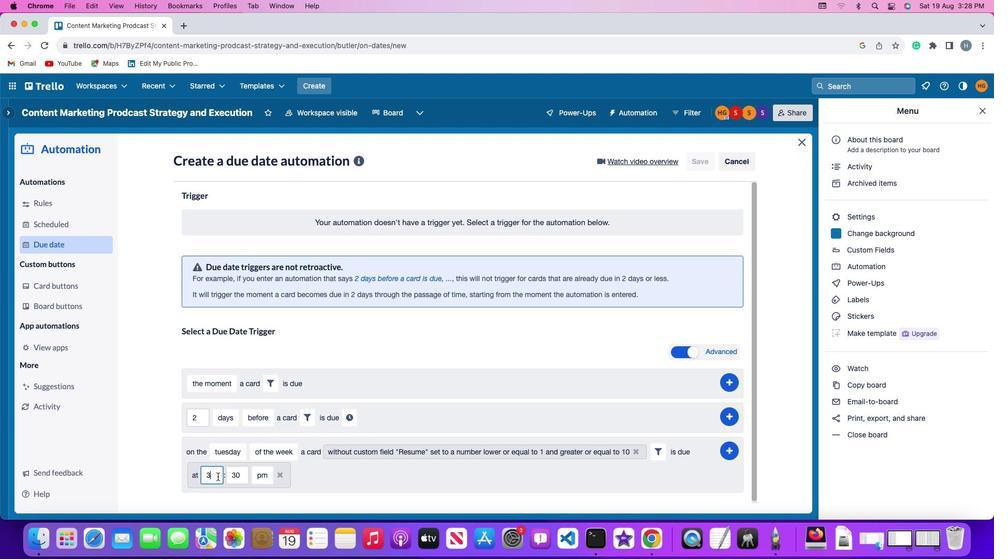 
Action: Key pressed Key.backspace'1''1'
Screenshot: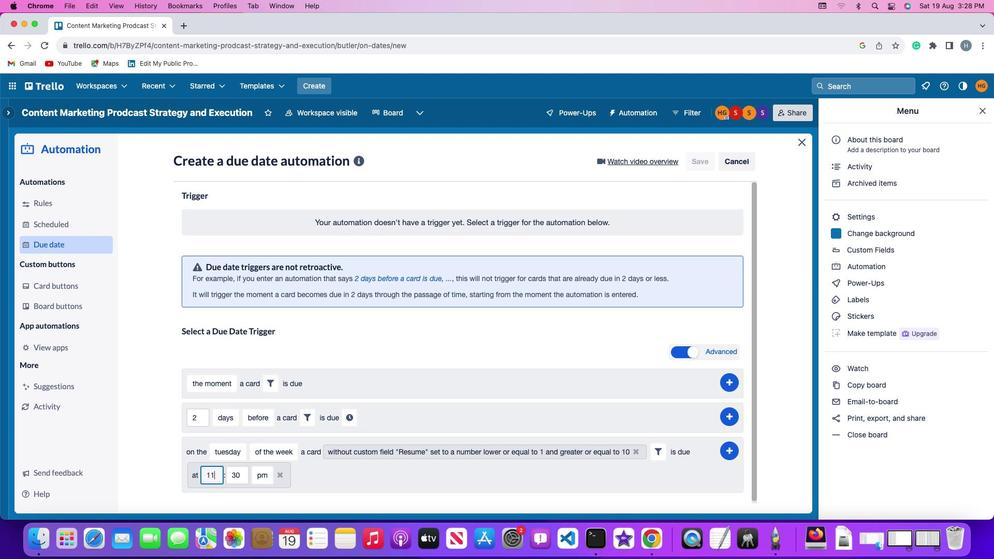 
Action: Mouse moved to (246, 474)
Screenshot: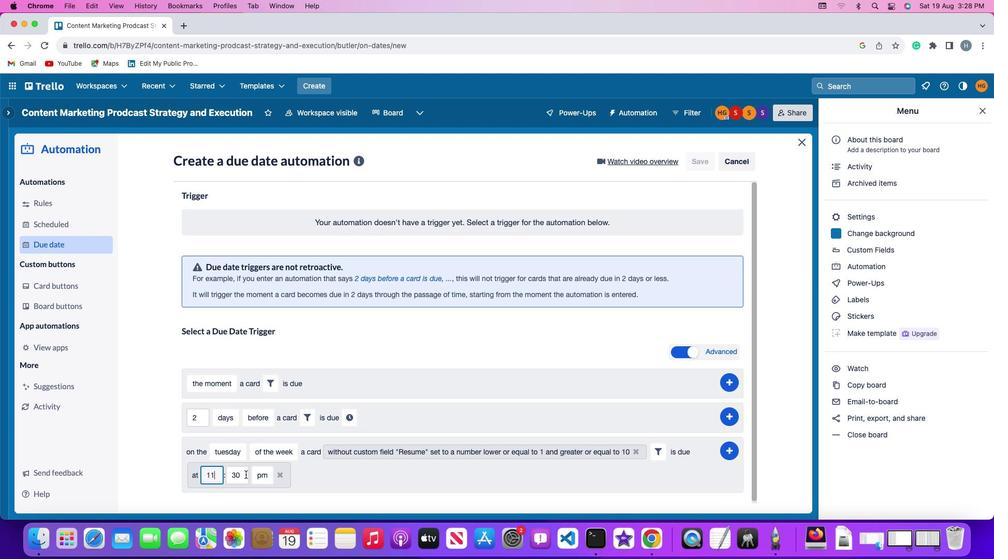 
Action: Mouse pressed left at (246, 474)
Screenshot: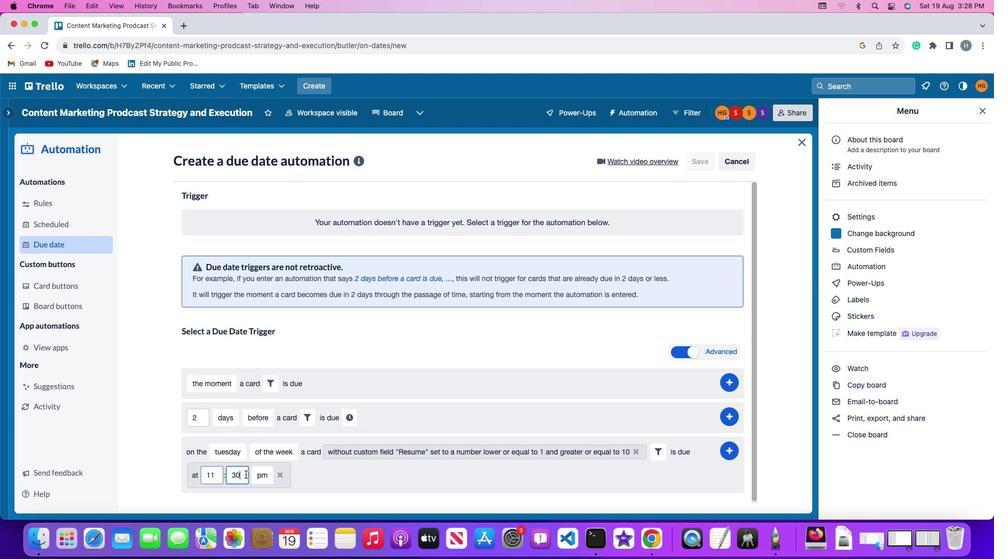 
Action: Key pressed Key.backspaceKey.backspace'0''0'
Screenshot: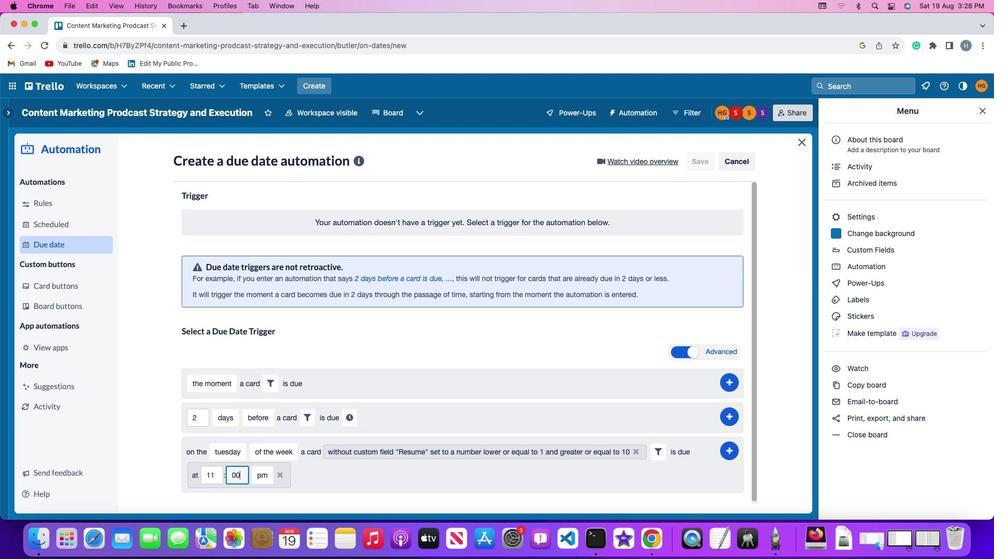 
Action: Mouse moved to (257, 472)
Screenshot: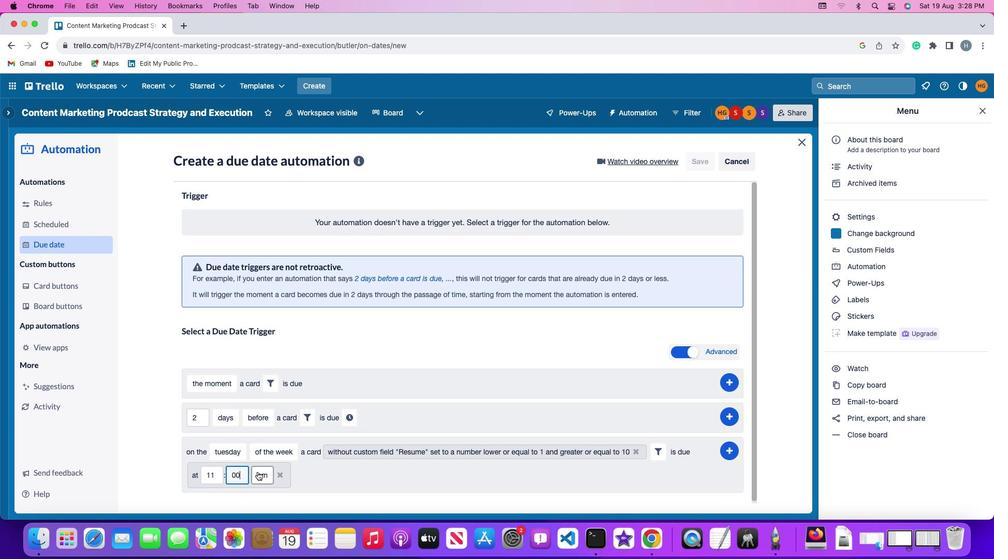
Action: Mouse pressed left at (257, 472)
Screenshot: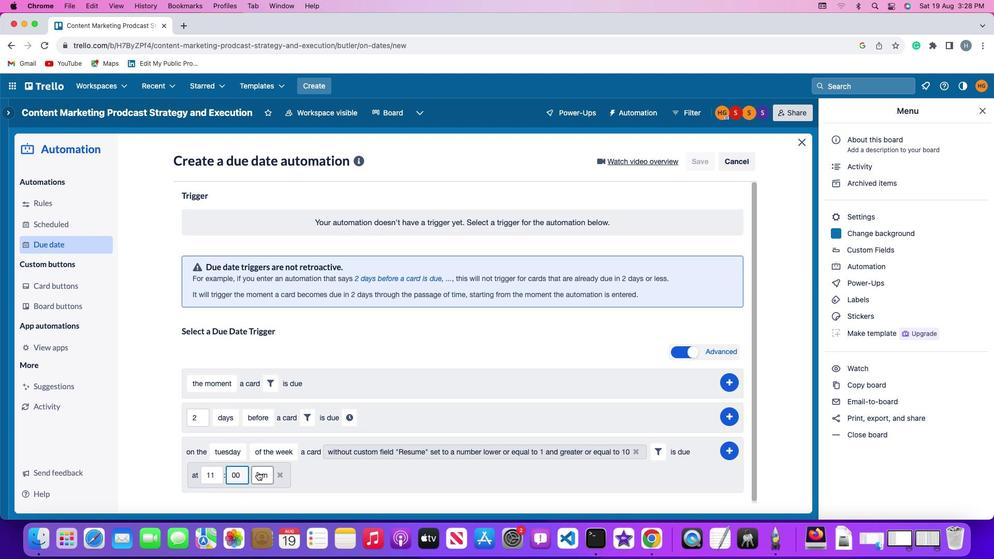 
Action: Mouse moved to (267, 435)
Screenshot: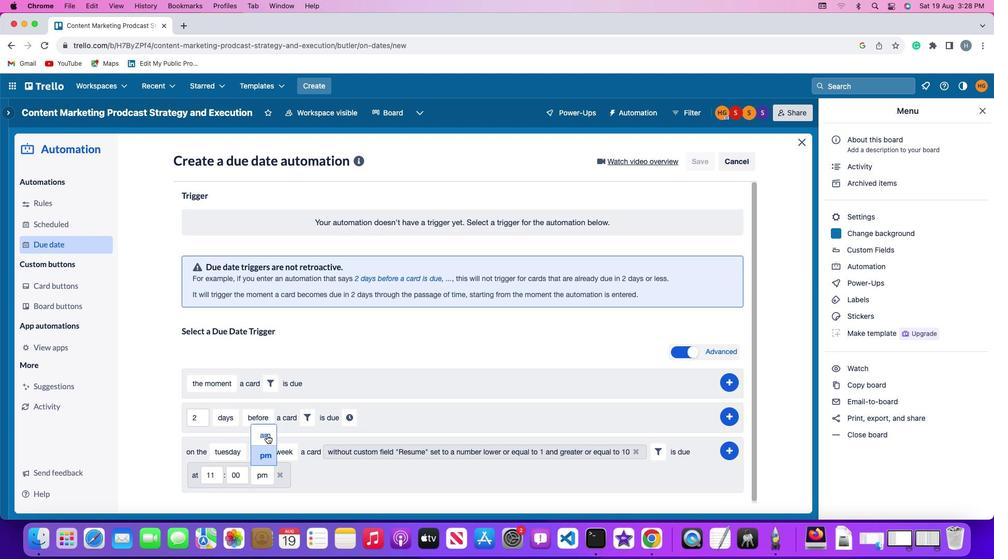 
Action: Mouse pressed left at (267, 435)
Screenshot: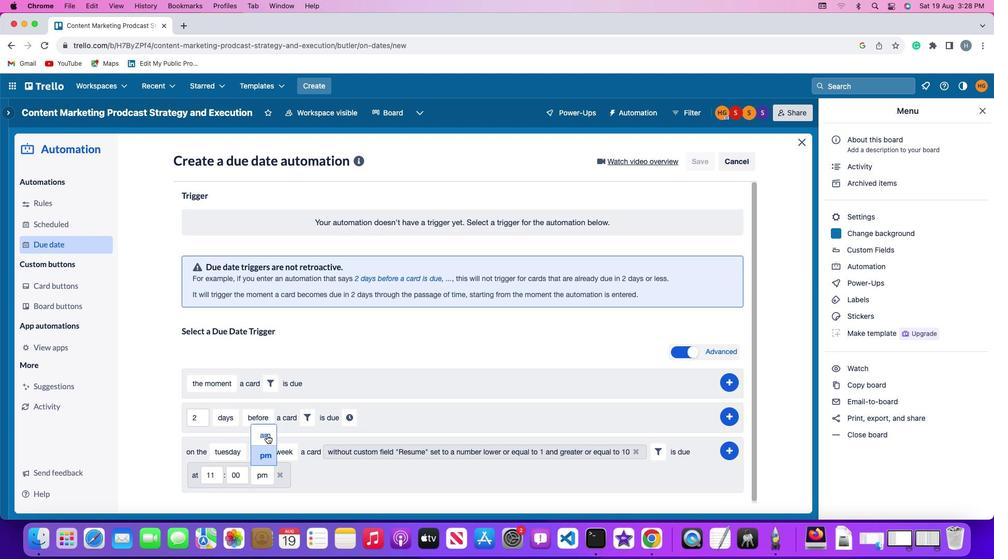 
Action: Mouse moved to (730, 446)
Screenshot: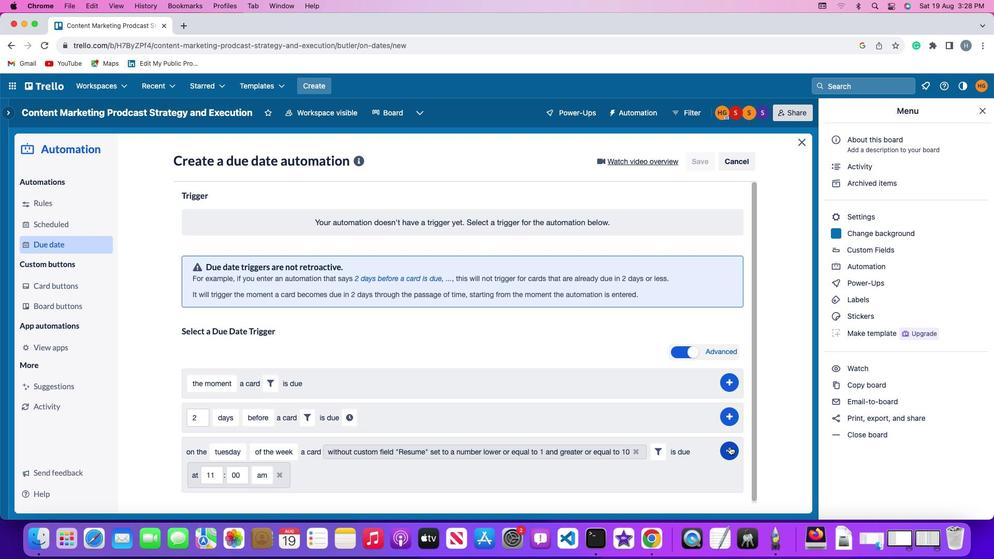 
Action: Mouse pressed left at (730, 446)
Screenshot: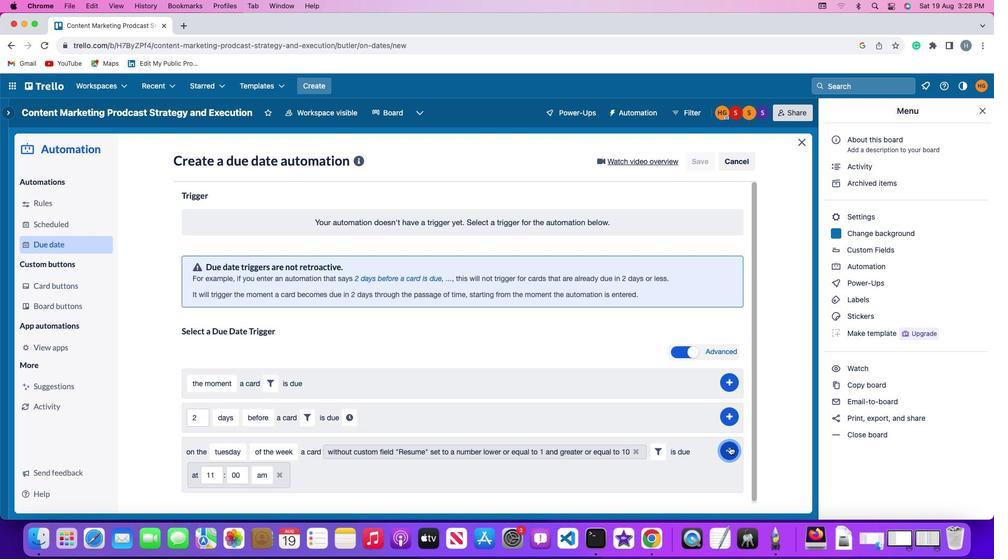 
Action: Mouse moved to (793, 406)
Screenshot: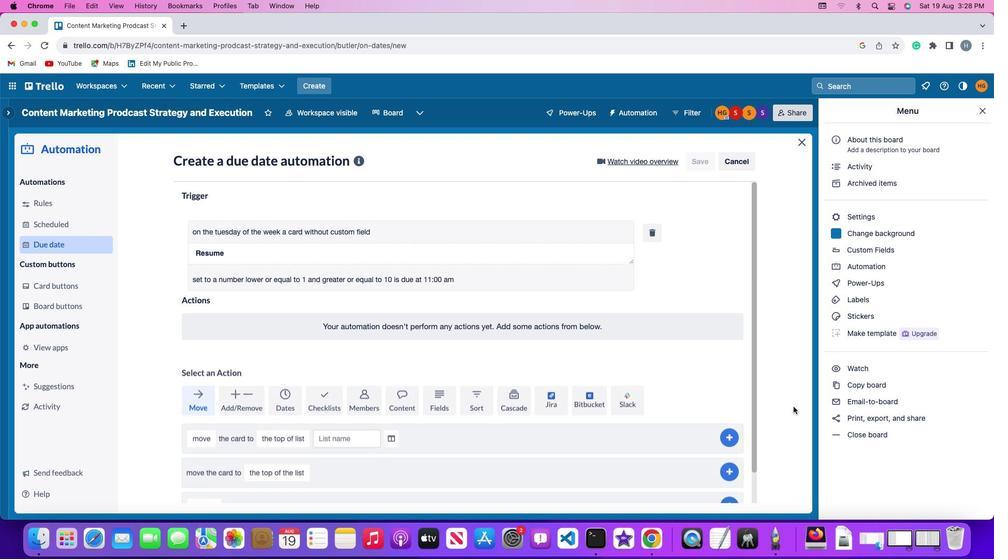 
